 Task: Search one way flight ticket for 2 adults, 4 children and 1 infant on lap in business from King Salmon: King Salmon Airport to Rockford: Chicago Rockford International Airport(was Northwest Chicagoland Regional Airport At Rockford) on 5-1-2023. Choice of flights is Frontier. Price is upto 20000. Outbound departure time preference is 15:15. Return departure time preference is 11:00.
Action: Mouse moved to (231, 207)
Screenshot: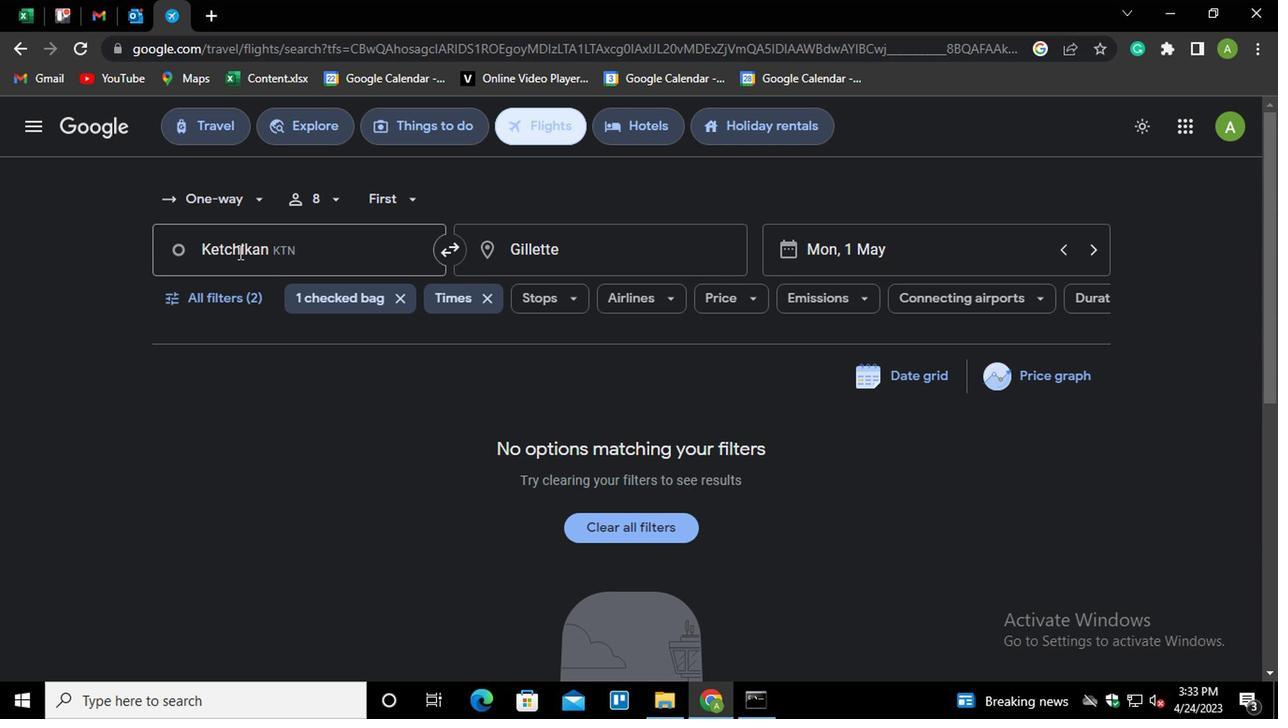 
Action: Mouse pressed left at (231, 207)
Screenshot: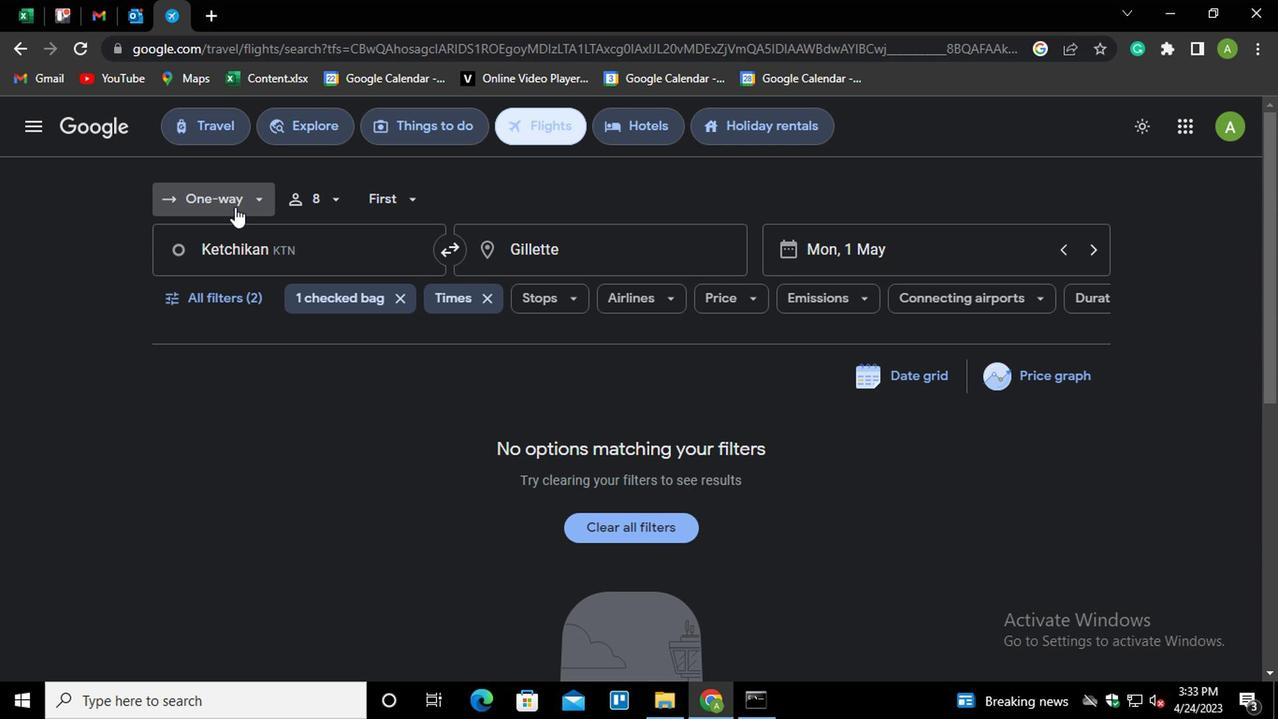 
Action: Mouse moved to (242, 273)
Screenshot: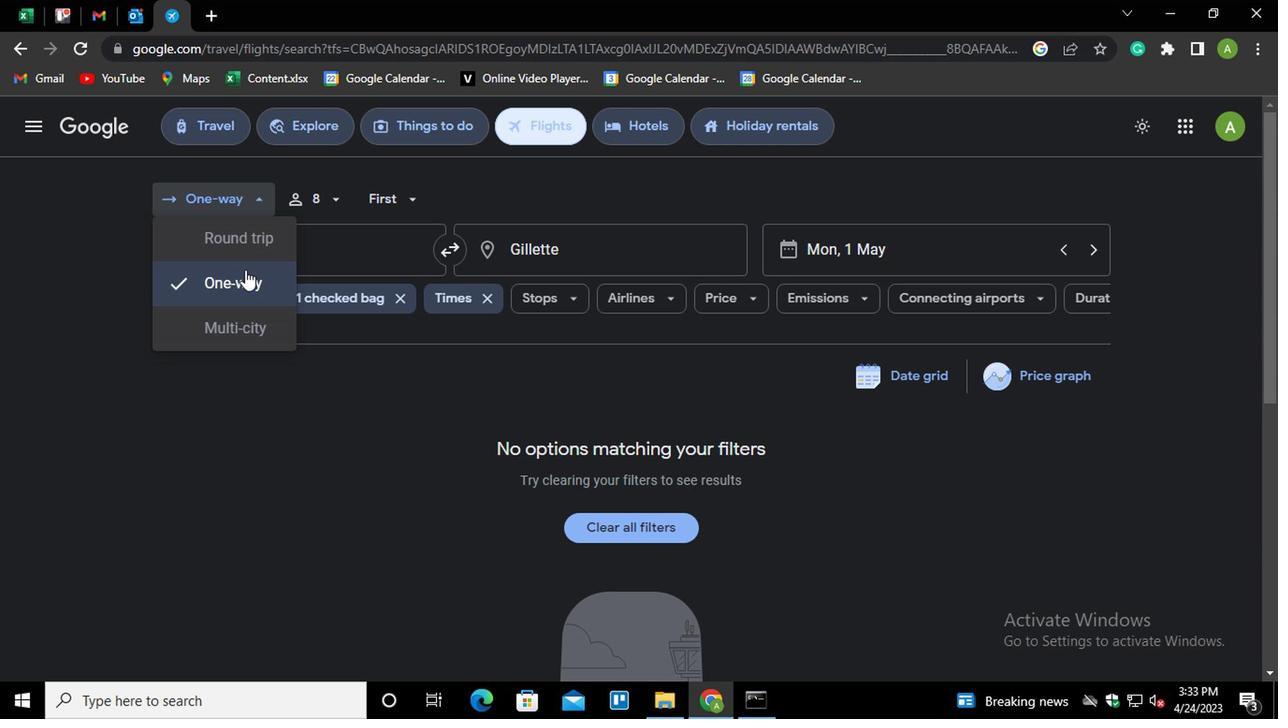 
Action: Mouse pressed left at (242, 273)
Screenshot: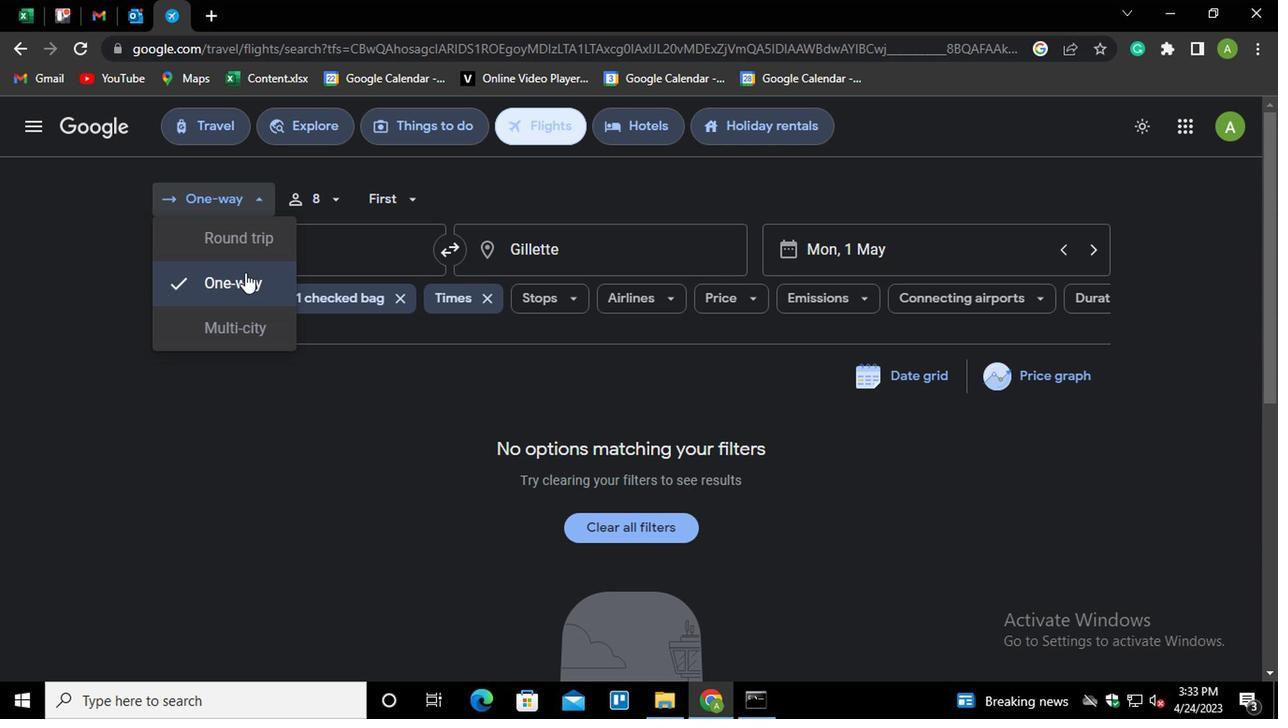 
Action: Mouse moved to (293, 205)
Screenshot: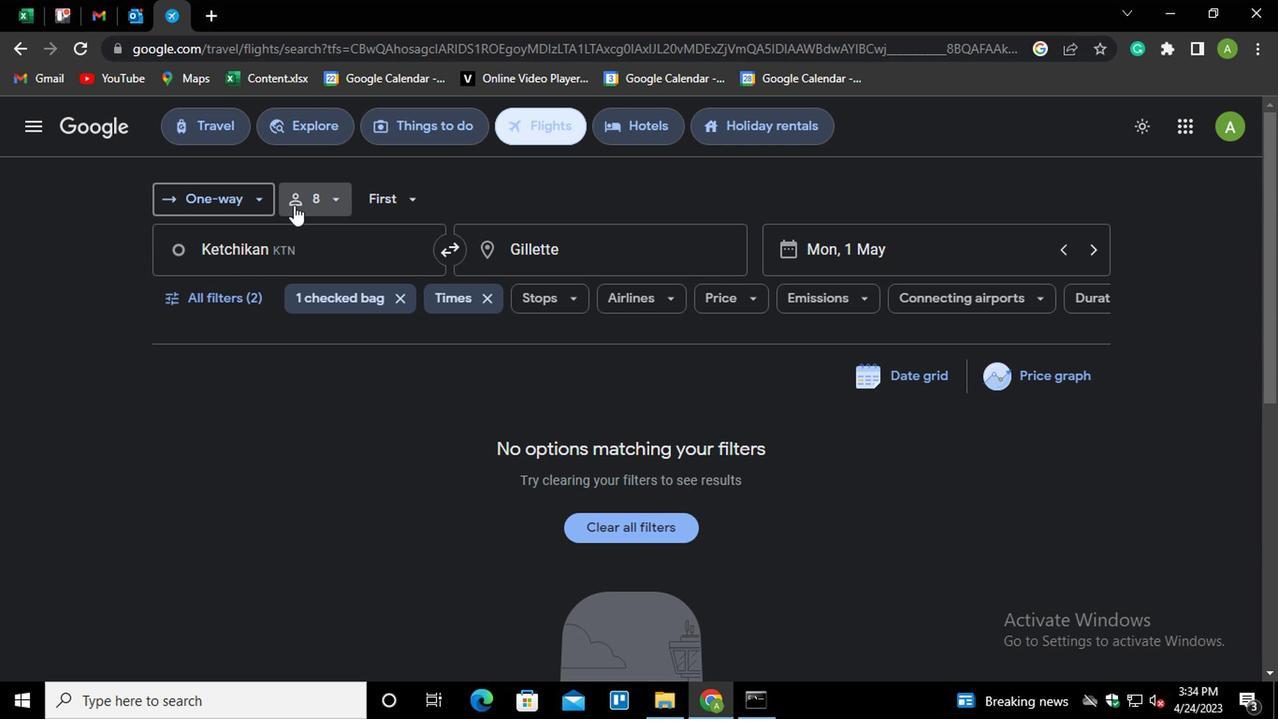 
Action: Mouse pressed left at (293, 205)
Screenshot: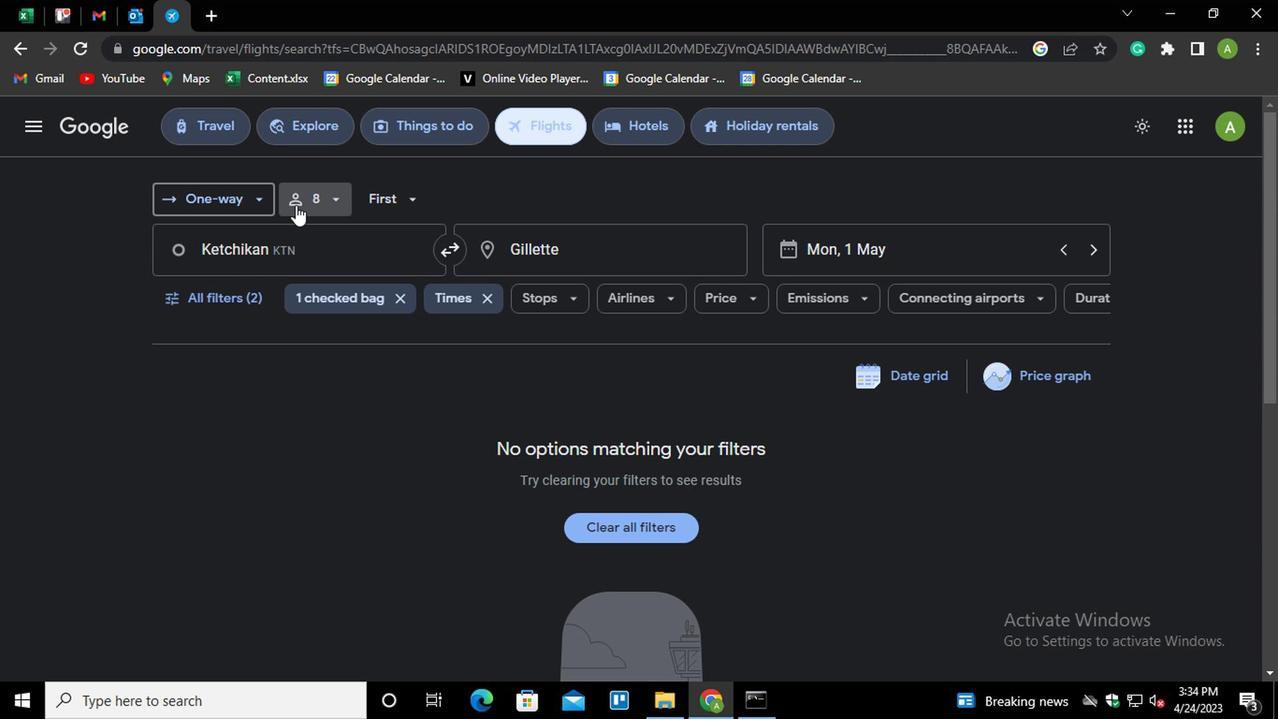 
Action: Mouse moved to (463, 247)
Screenshot: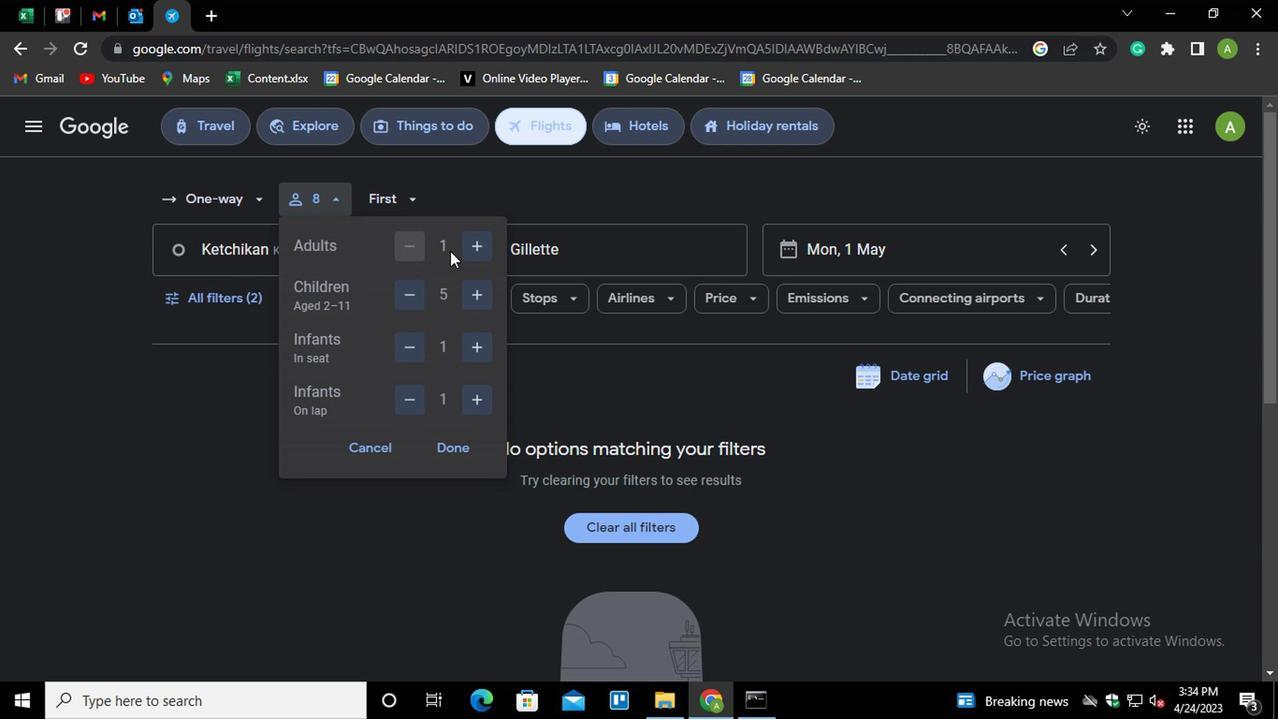 
Action: Mouse pressed left at (463, 247)
Screenshot: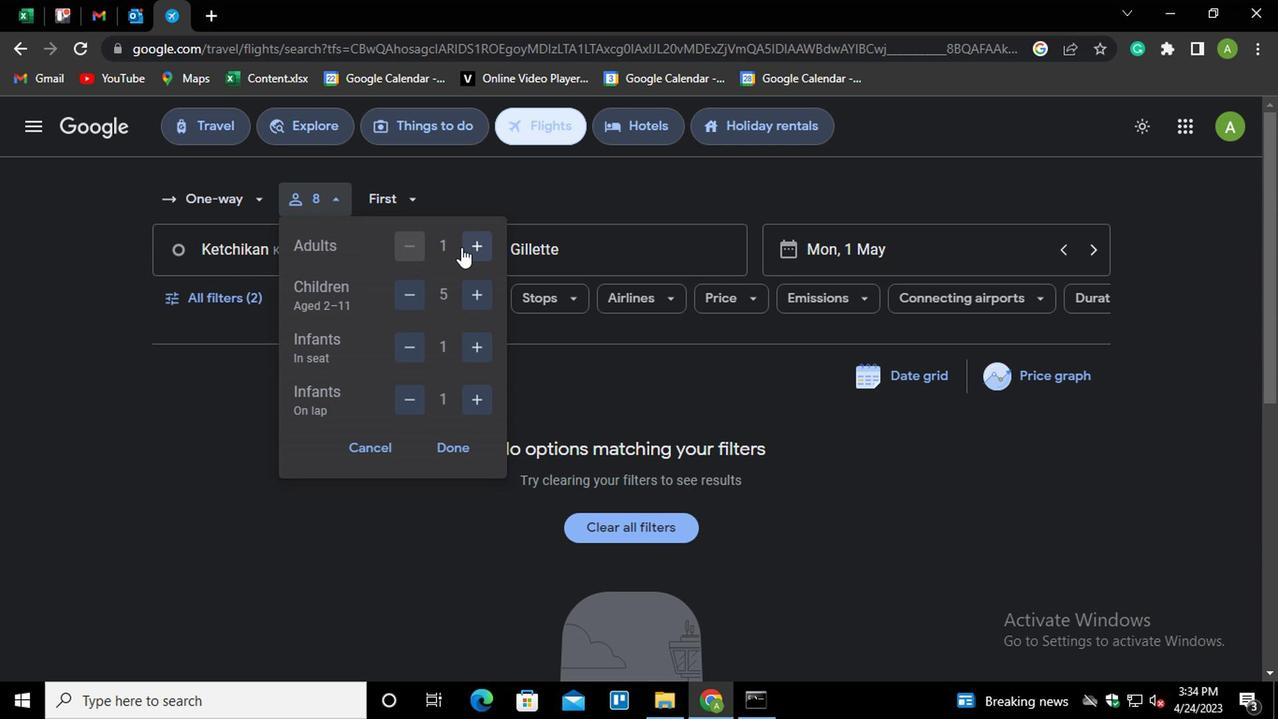 
Action: Mouse moved to (412, 297)
Screenshot: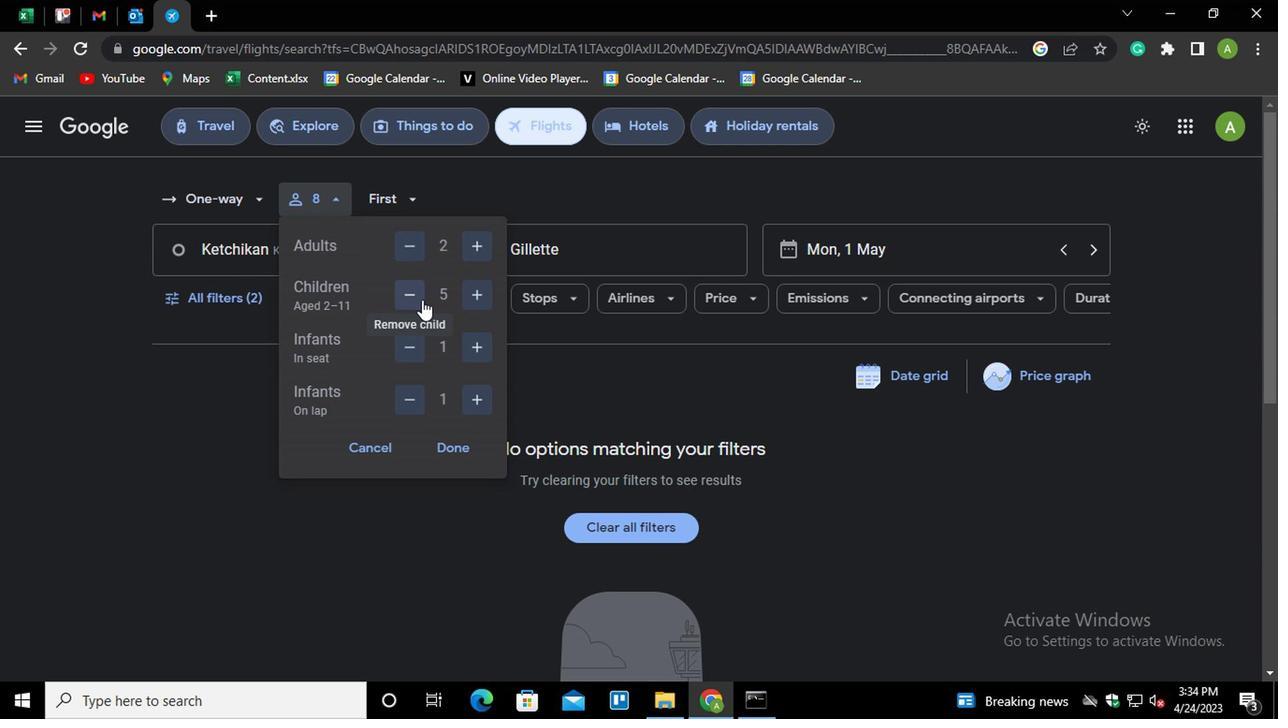 
Action: Mouse pressed left at (412, 297)
Screenshot: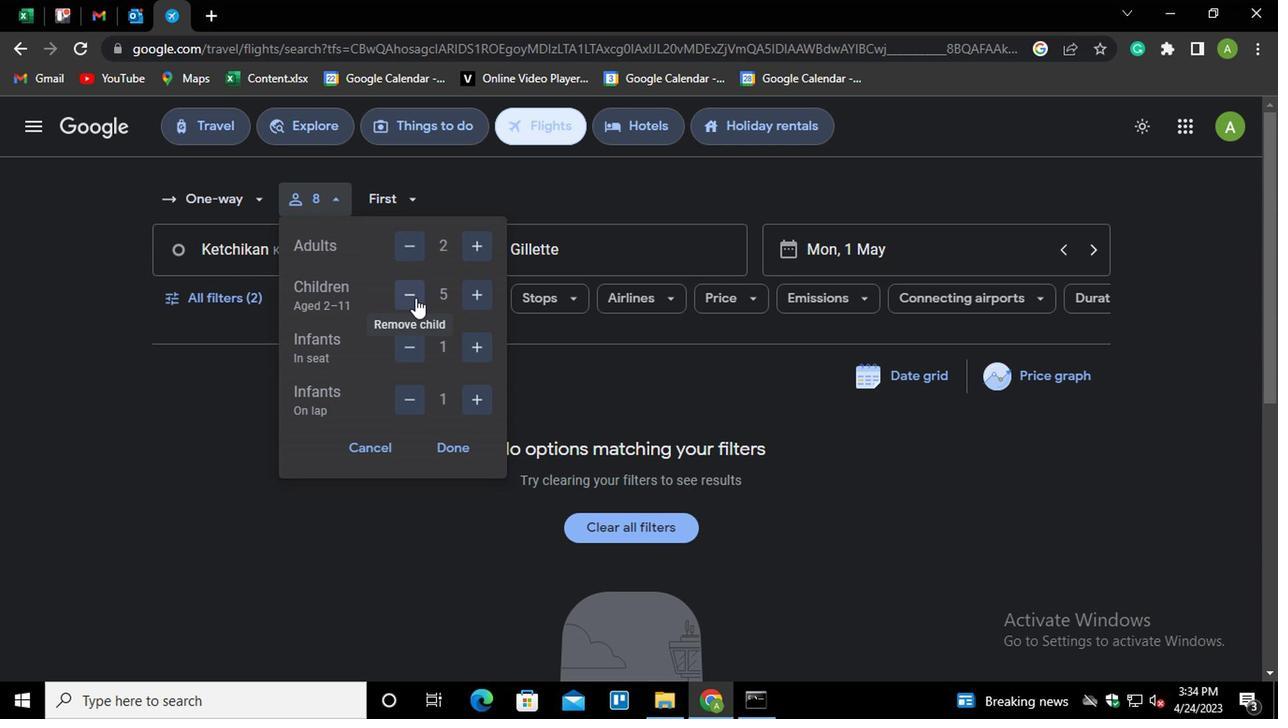 
Action: Mouse moved to (414, 352)
Screenshot: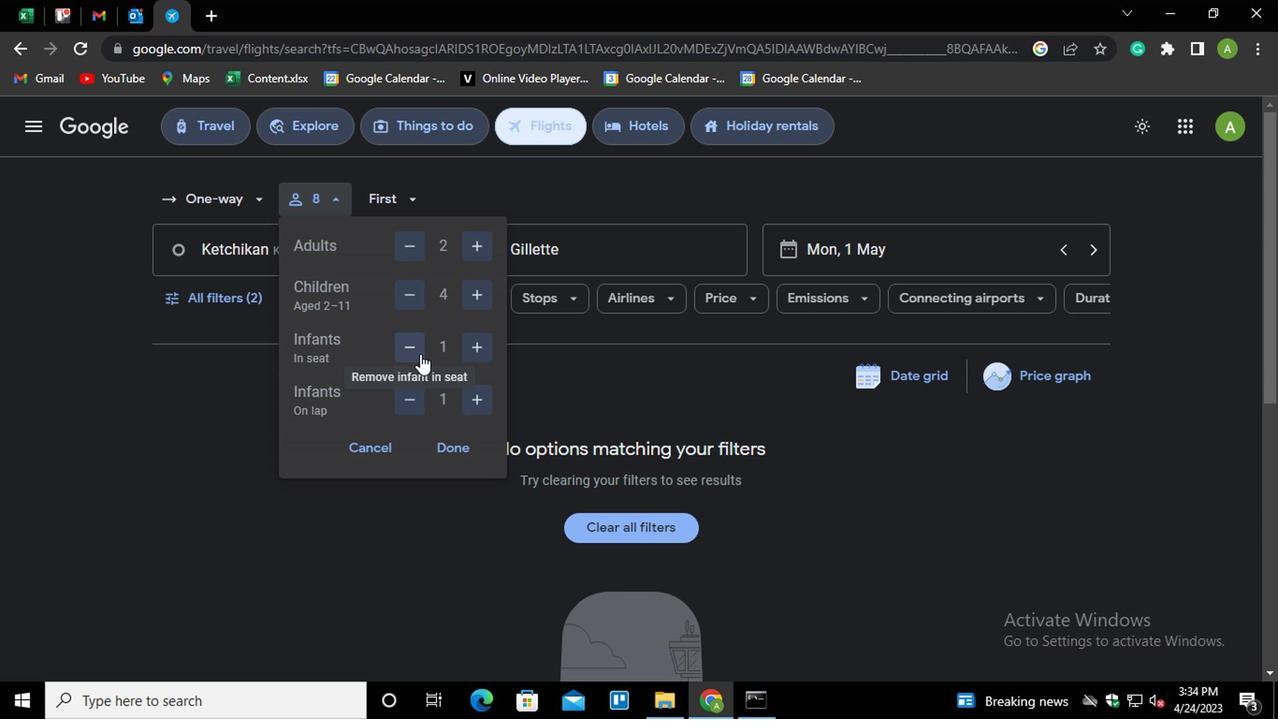 
Action: Mouse pressed left at (414, 352)
Screenshot: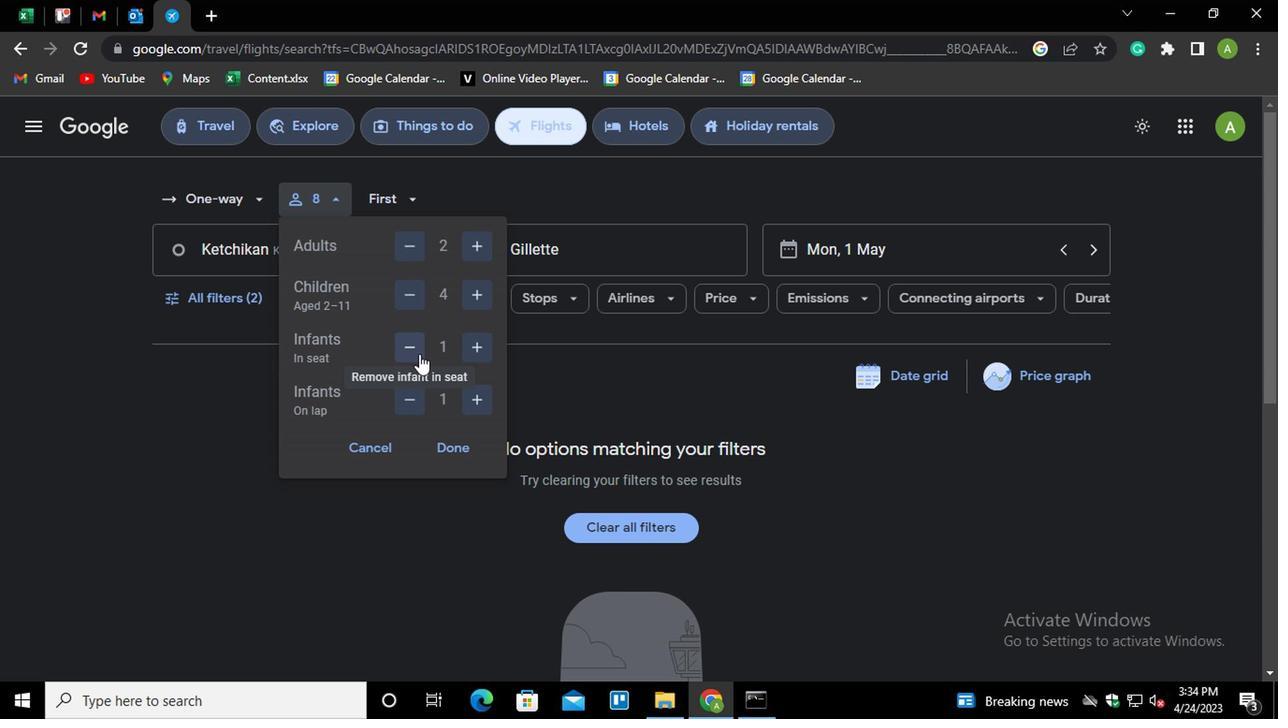 
Action: Mouse moved to (464, 402)
Screenshot: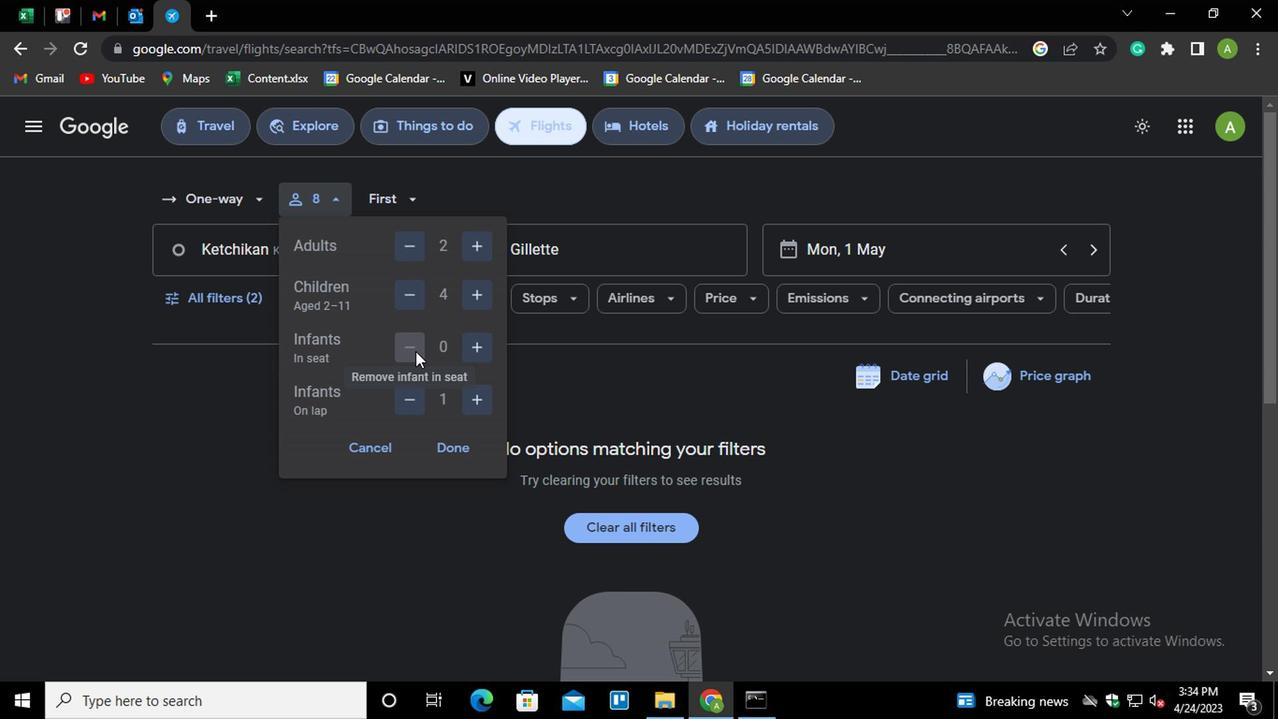 
Action: Mouse pressed left at (464, 402)
Screenshot: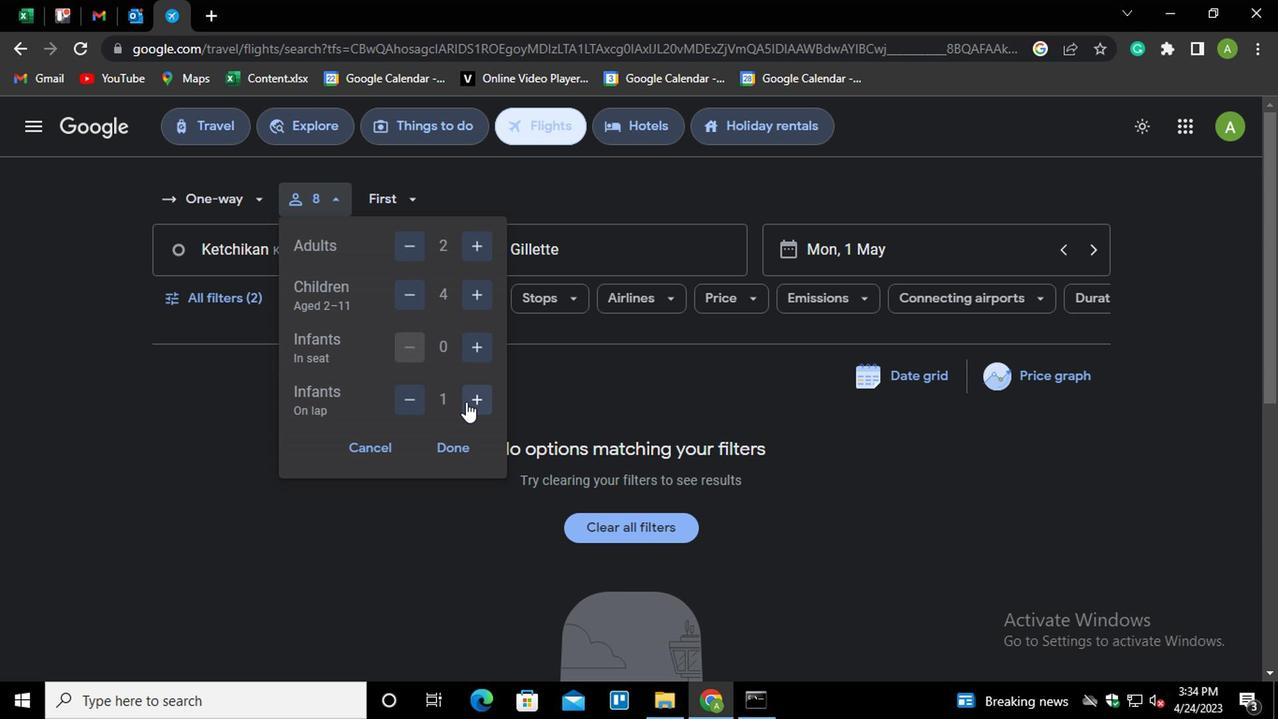
Action: Mouse moved to (419, 396)
Screenshot: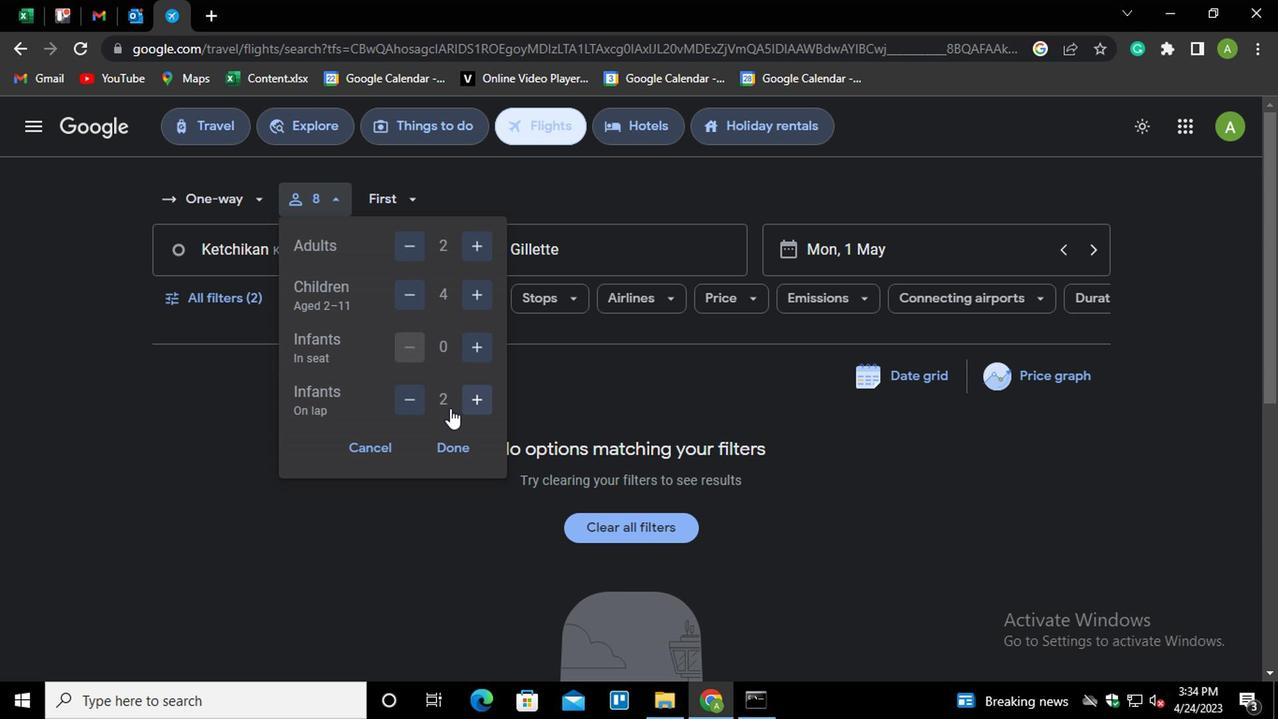 
Action: Mouse pressed left at (419, 396)
Screenshot: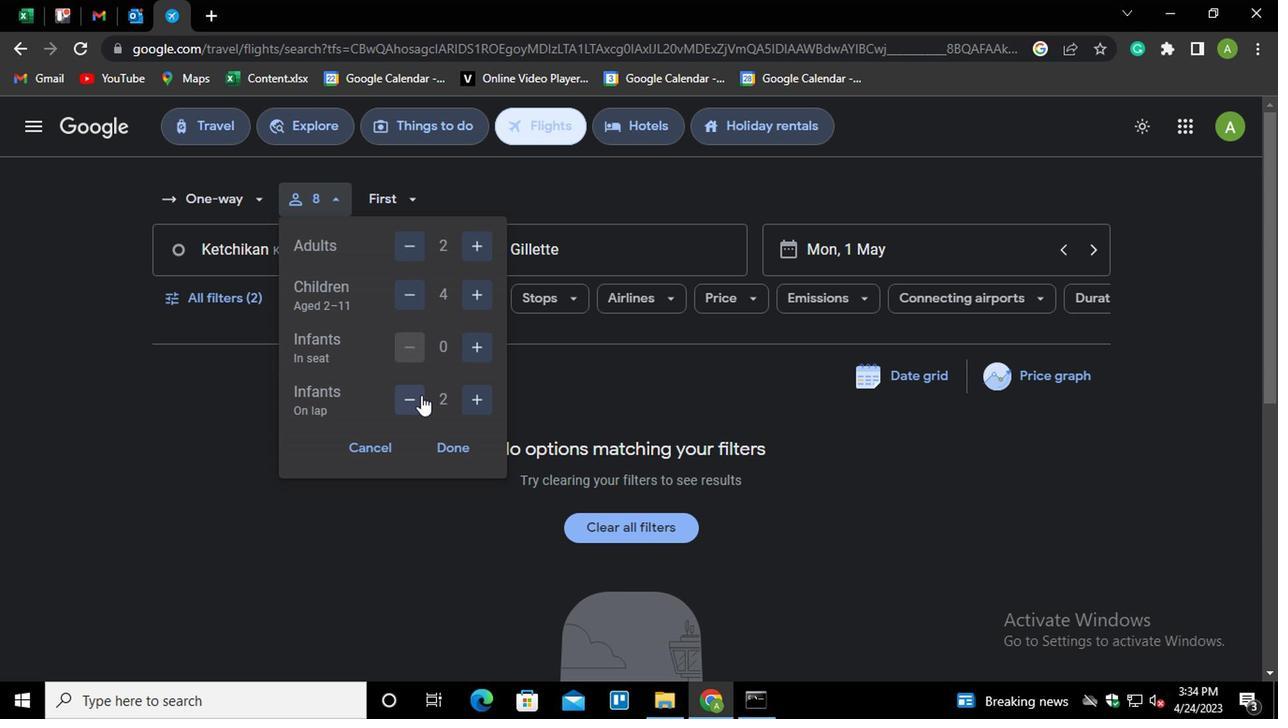 
Action: Mouse moved to (447, 446)
Screenshot: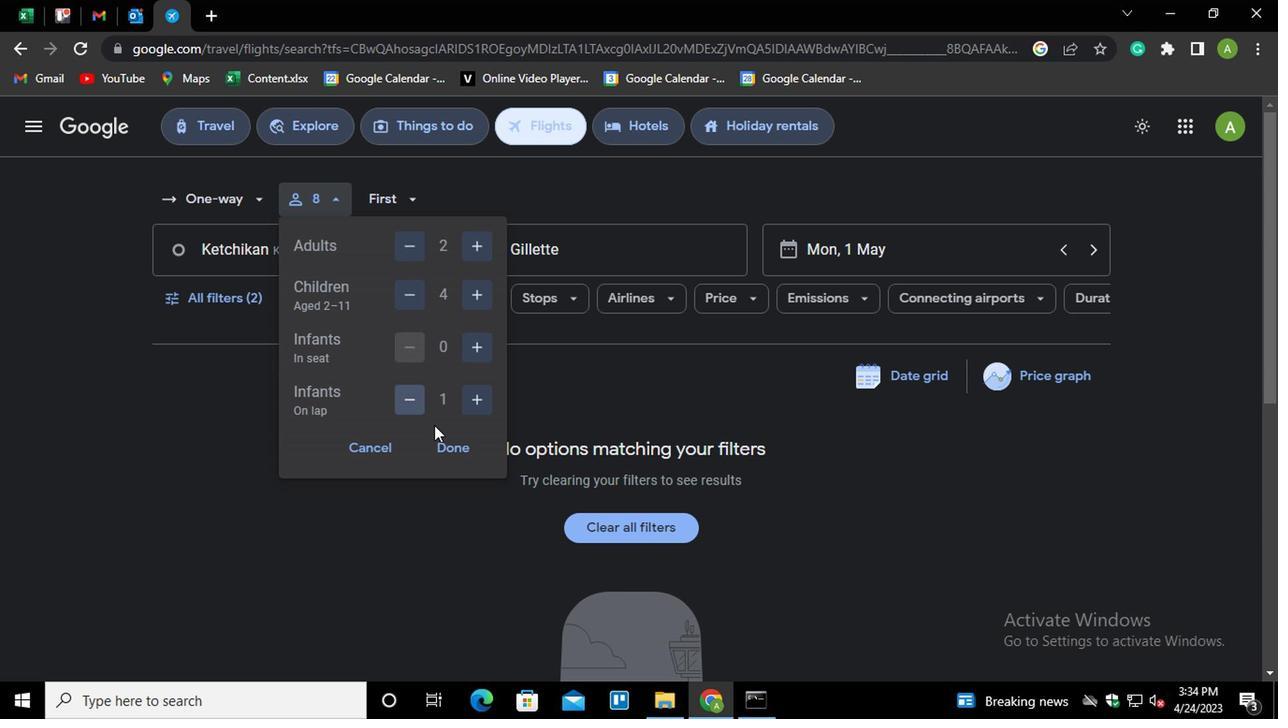
Action: Mouse pressed left at (447, 446)
Screenshot: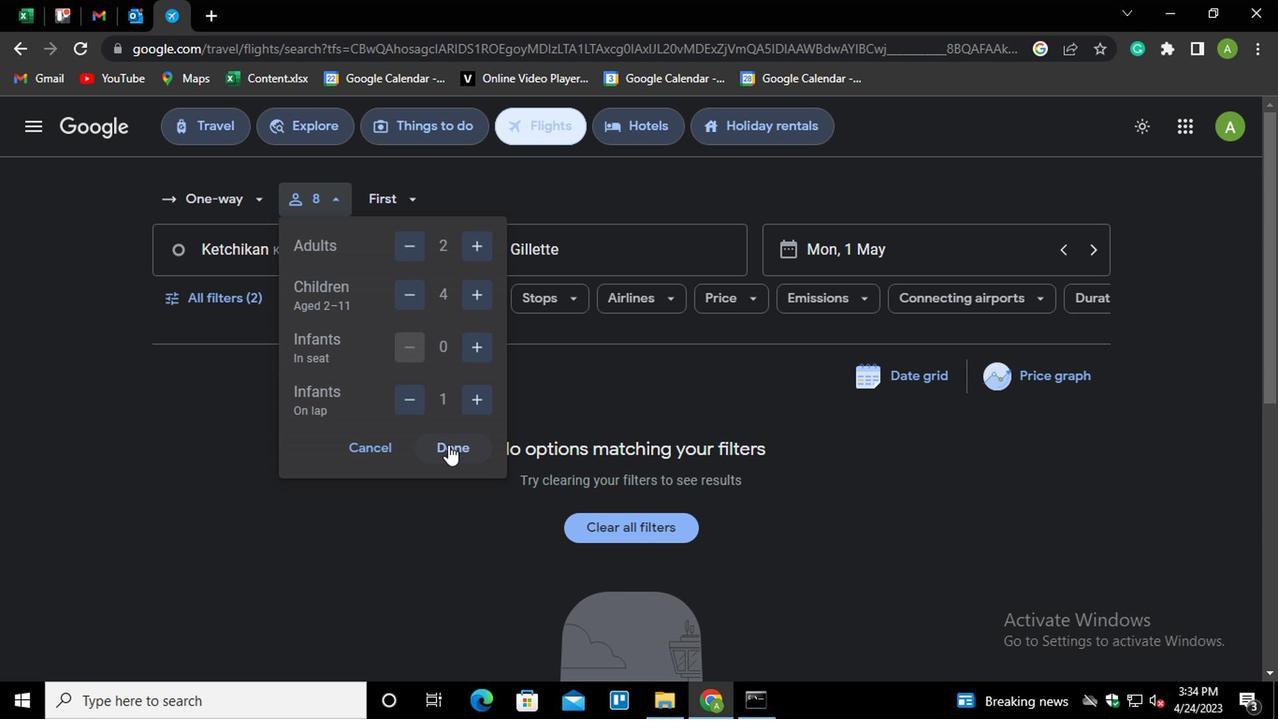 
Action: Mouse moved to (400, 200)
Screenshot: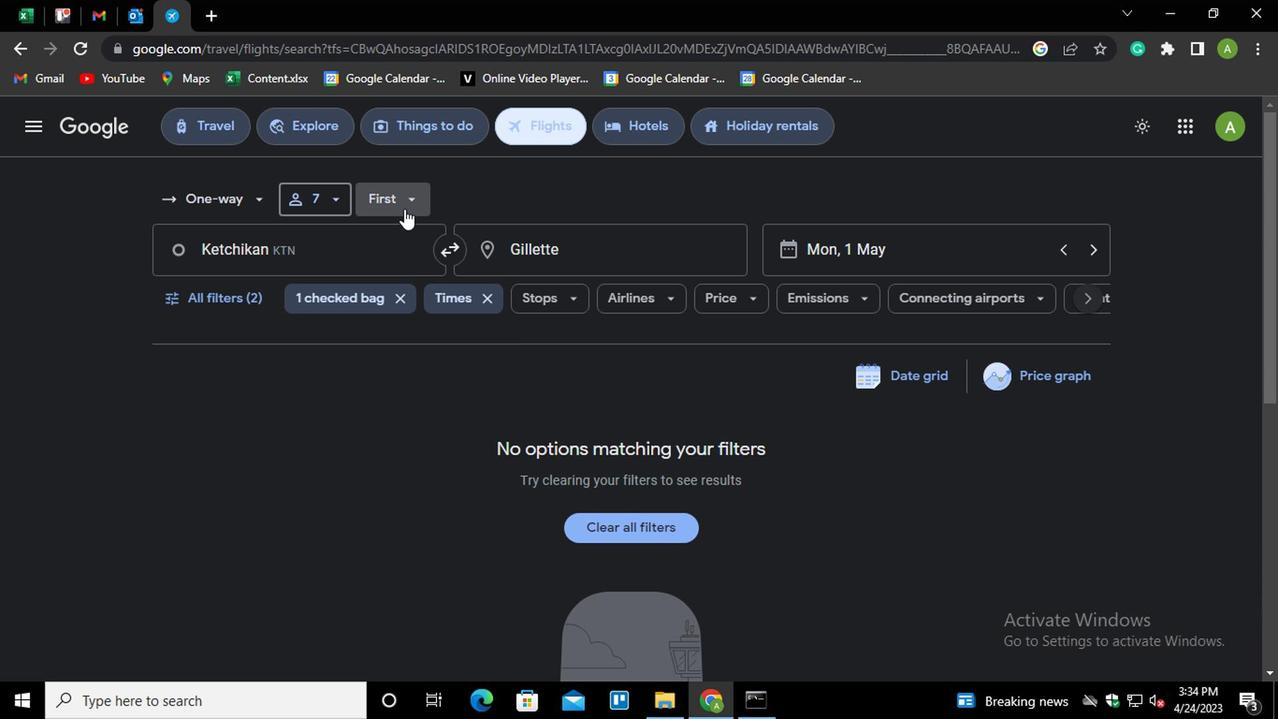 
Action: Mouse pressed left at (400, 200)
Screenshot: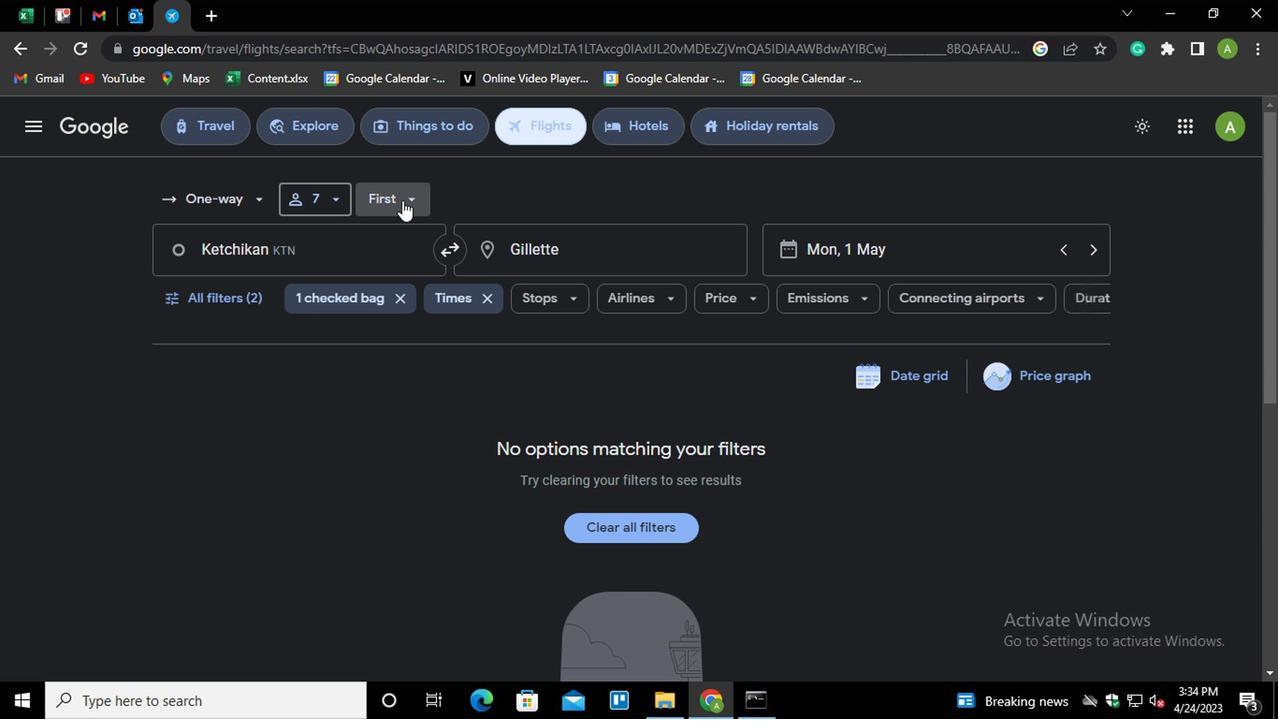 
Action: Mouse moved to (432, 329)
Screenshot: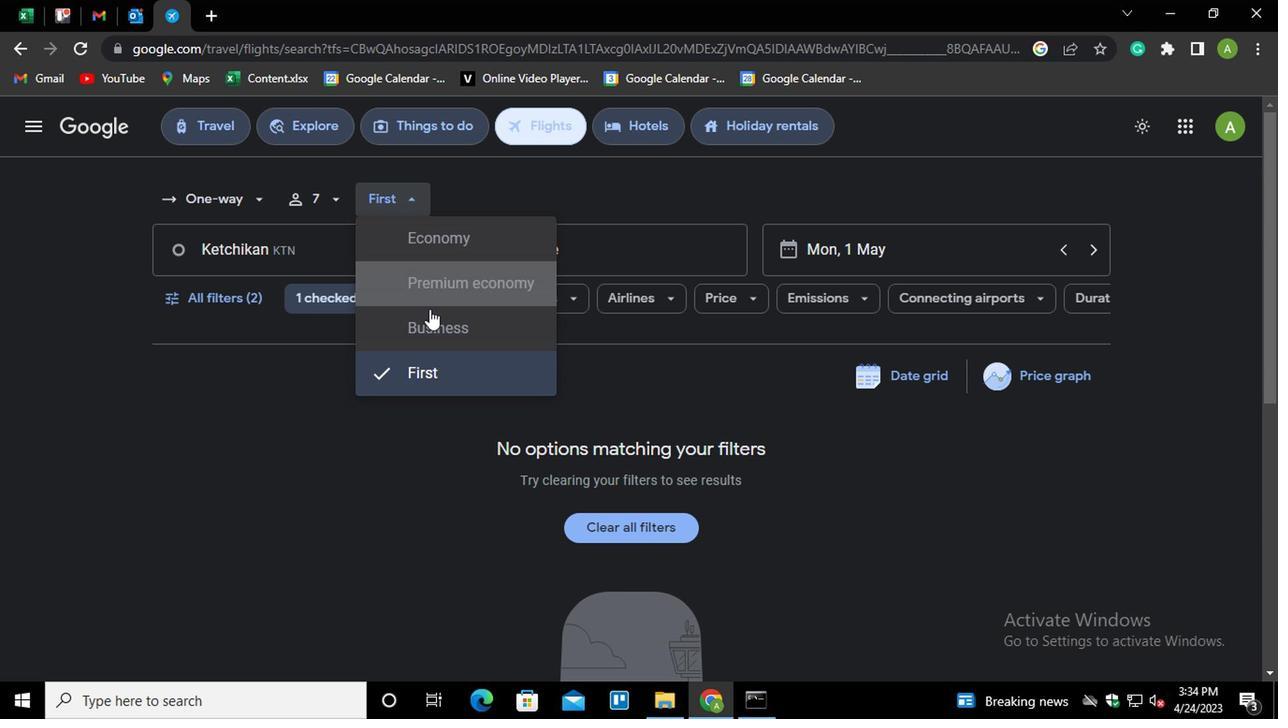 
Action: Mouse pressed left at (432, 329)
Screenshot: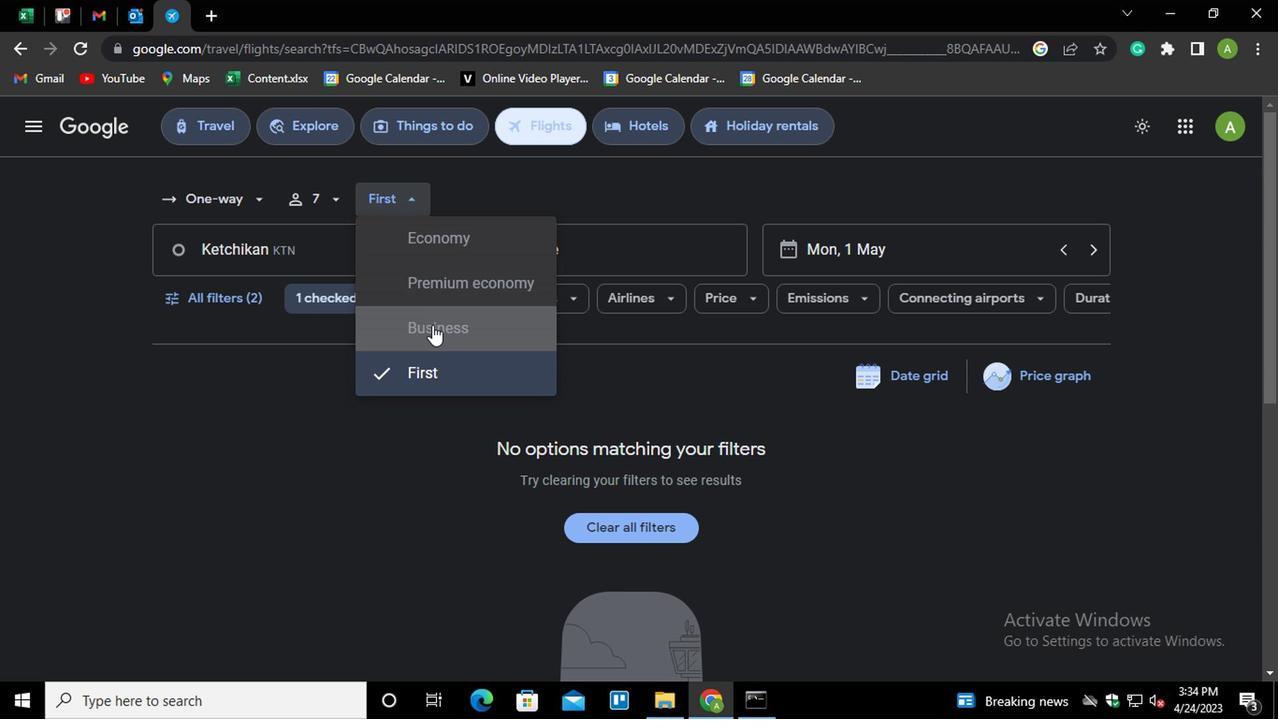 
Action: Mouse moved to (313, 265)
Screenshot: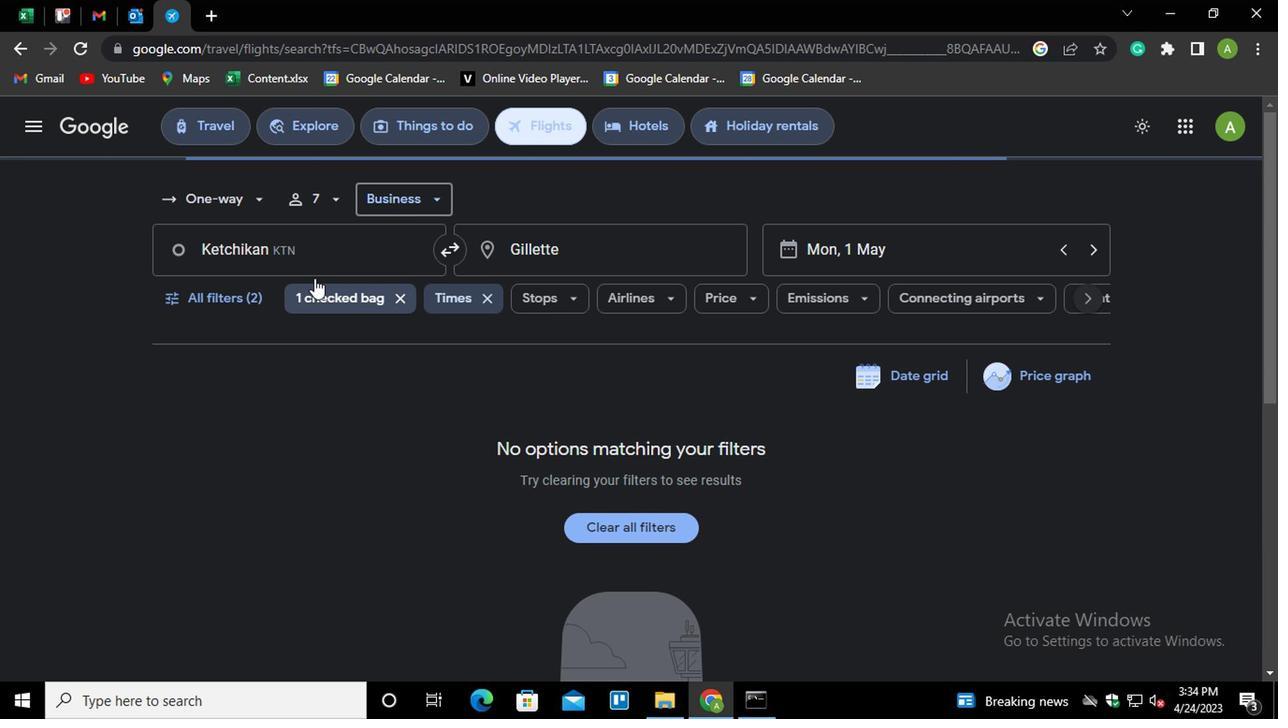 
Action: Mouse pressed left at (313, 265)
Screenshot: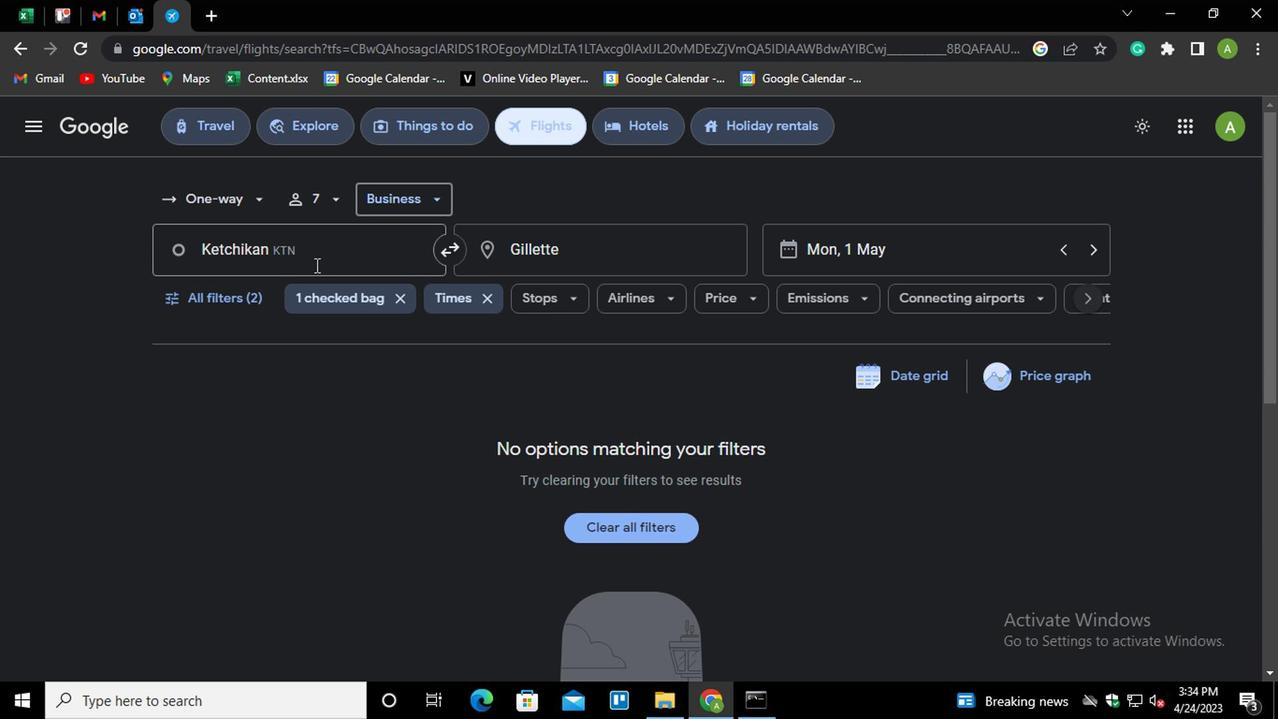 
Action: Key pressed <Key.shift><Key.shift><Key.shift><Key.shift><Key.shift><Key.shift><Key.shift><Key.shift><Key.shift><Key.shift><Key.shift><Key.shift><Key.shift><Key.shift><Key.shift>KING<Key.space><Key.shift>SA<Key.down><Key.enter>
Screenshot: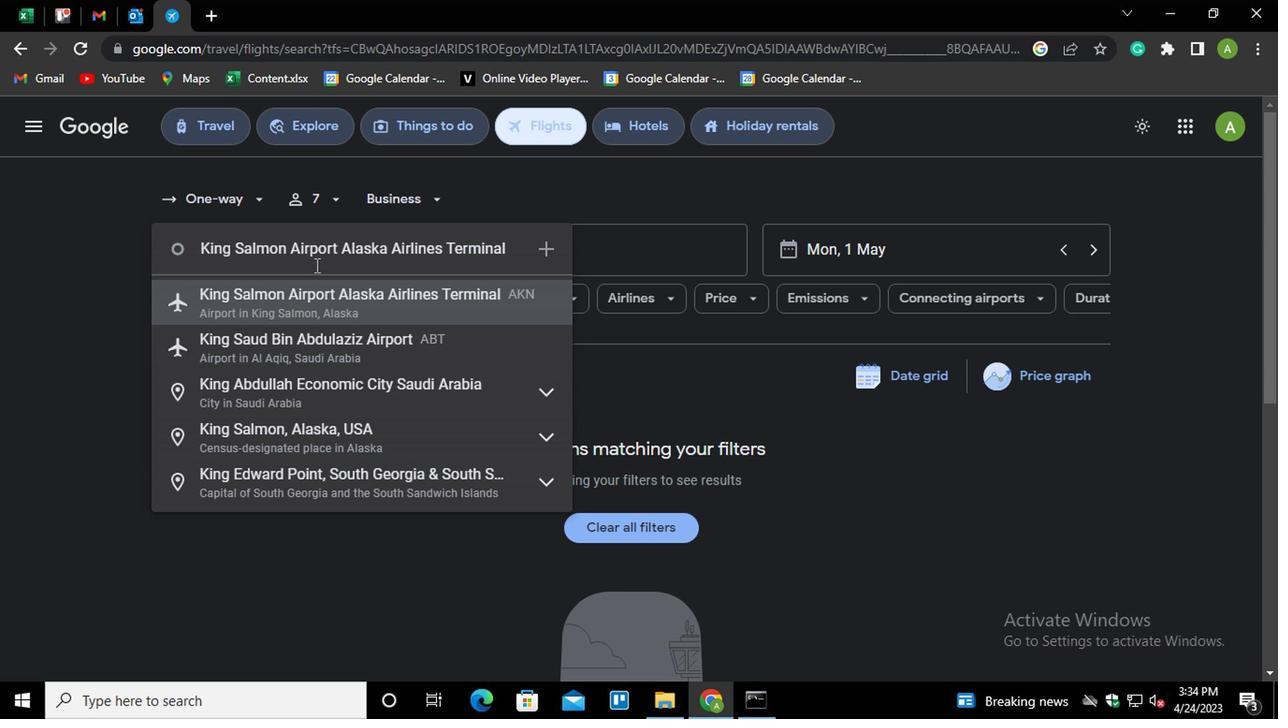 
Action: Mouse moved to (592, 259)
Screenshot: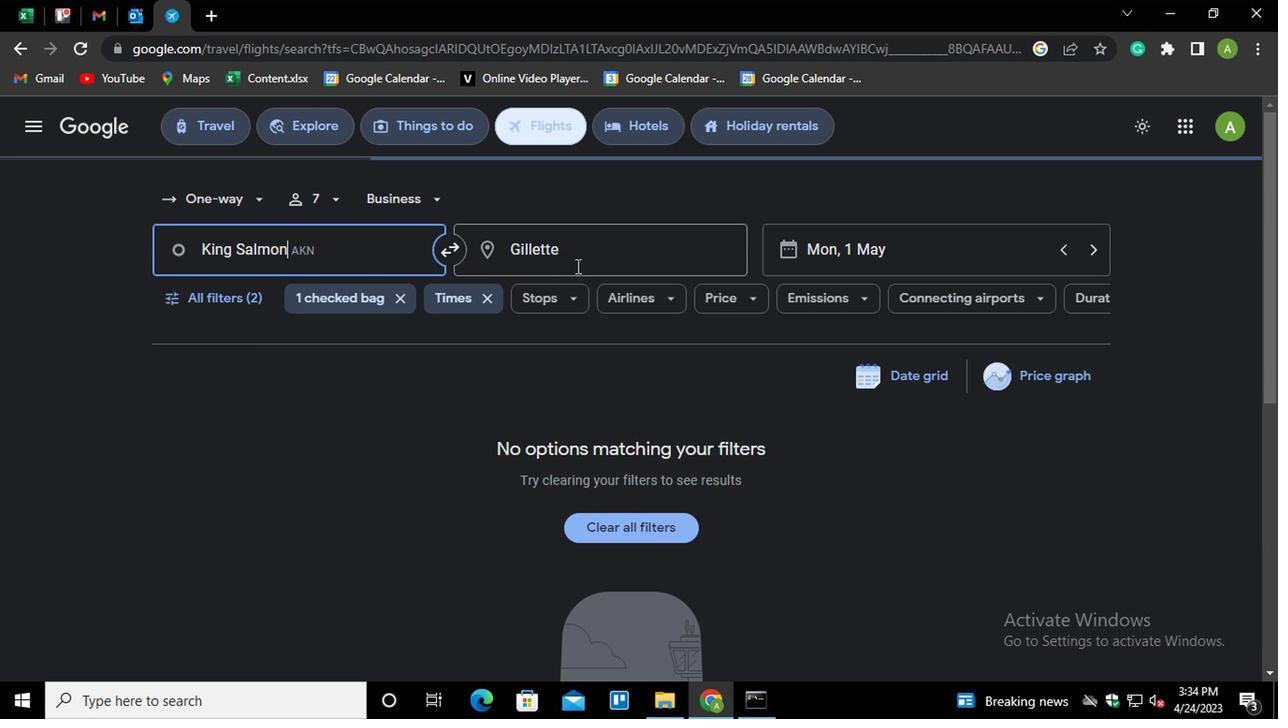 
Action: Mouse pressed left at (592, 259)
Screenshot: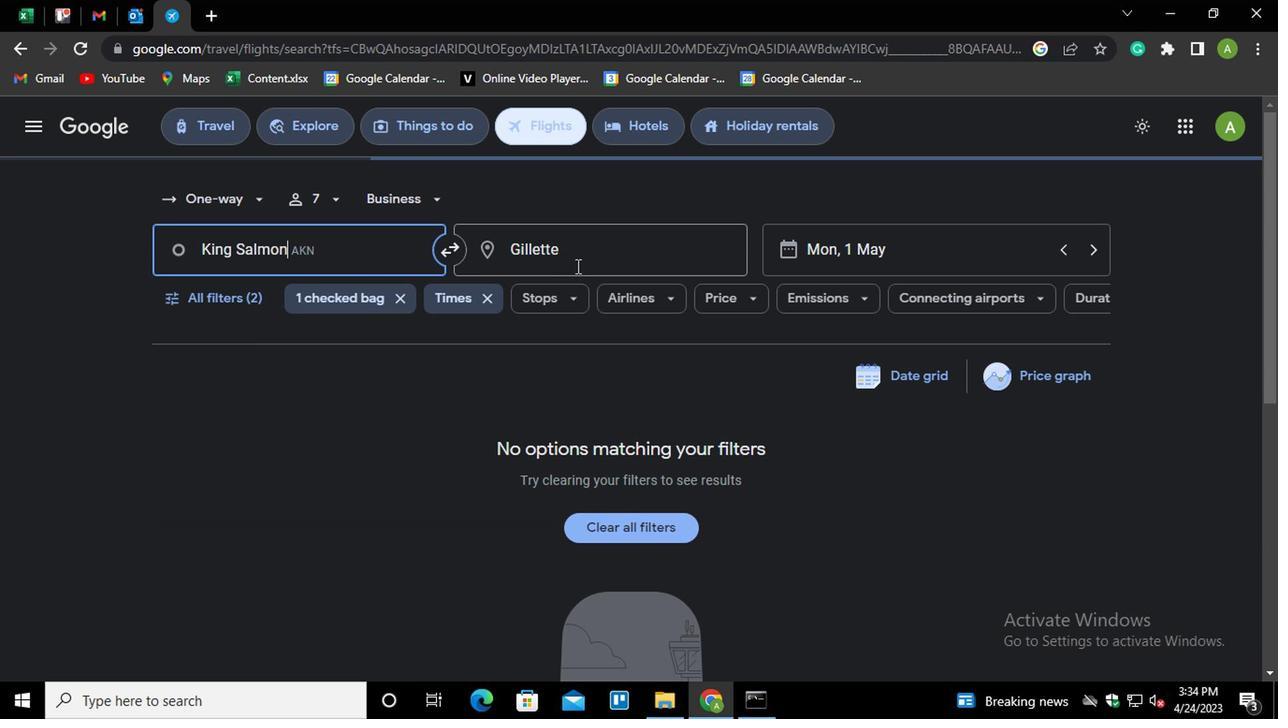 
Action: Key pressed CJ<Key.backspace>HICAGO<Key.down><Key.down><Key.down><Key.down><Key.down><Key.up><Key.enter>
Screenshot: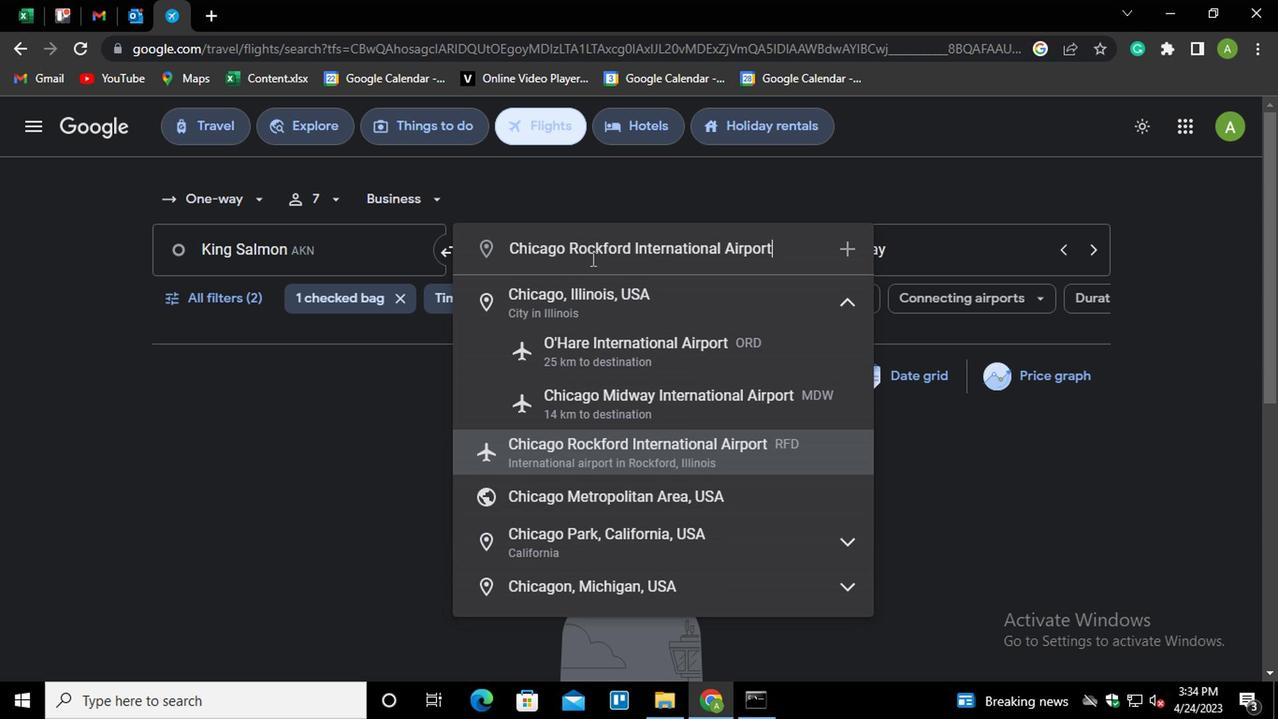 
Action: Mouse moved to (234, 305)
Screenshot: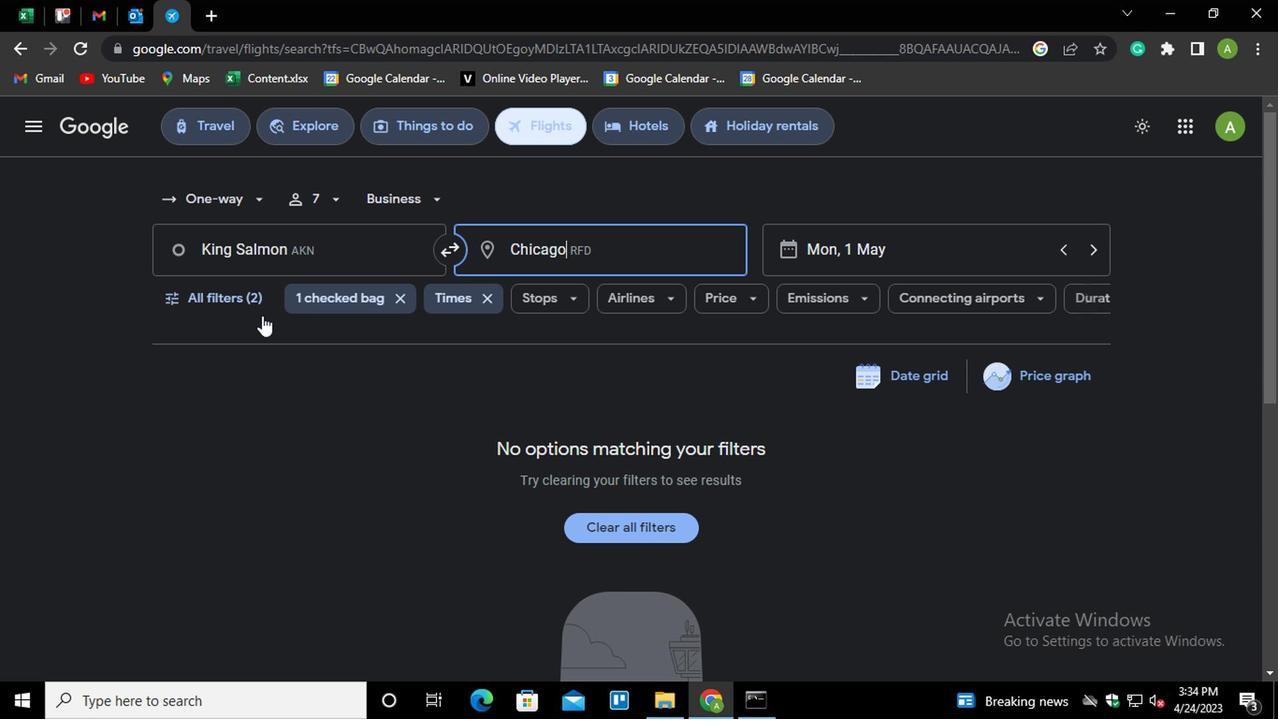 
Action: Mouse pressed left at (234, 305)
Screenshot: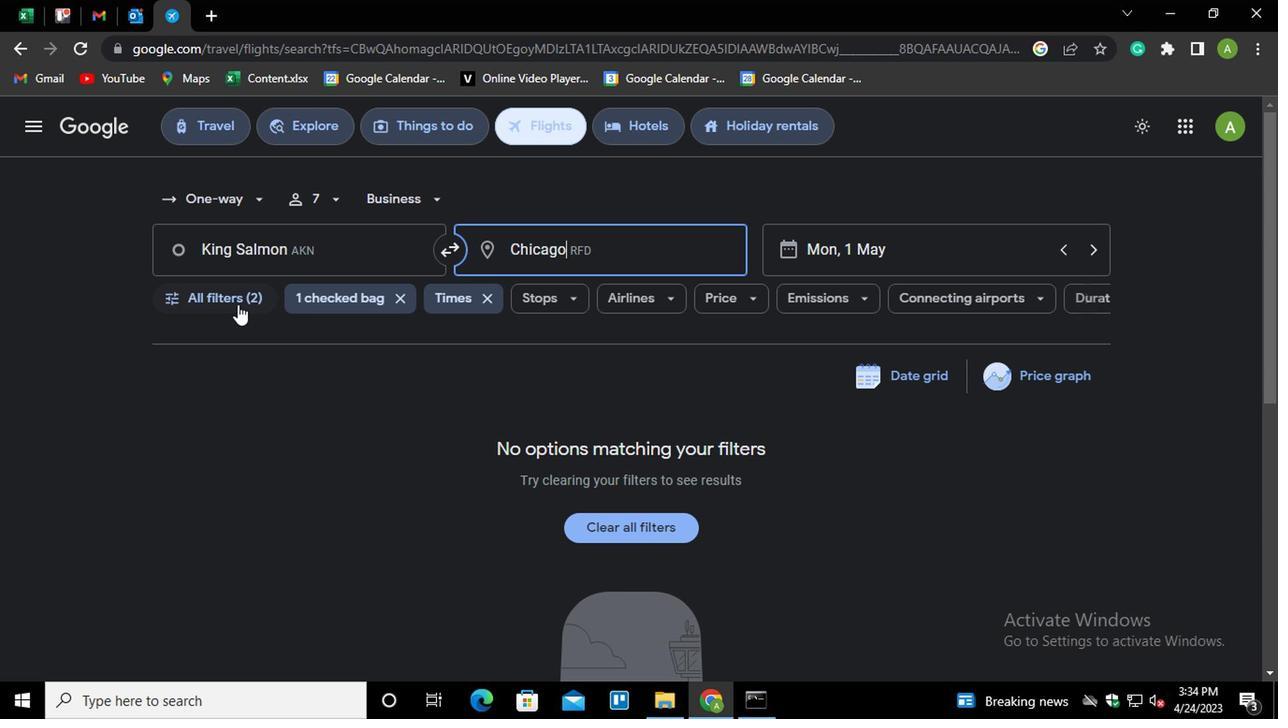 
Action: Mouse moved to (414, 658)
Screenshot: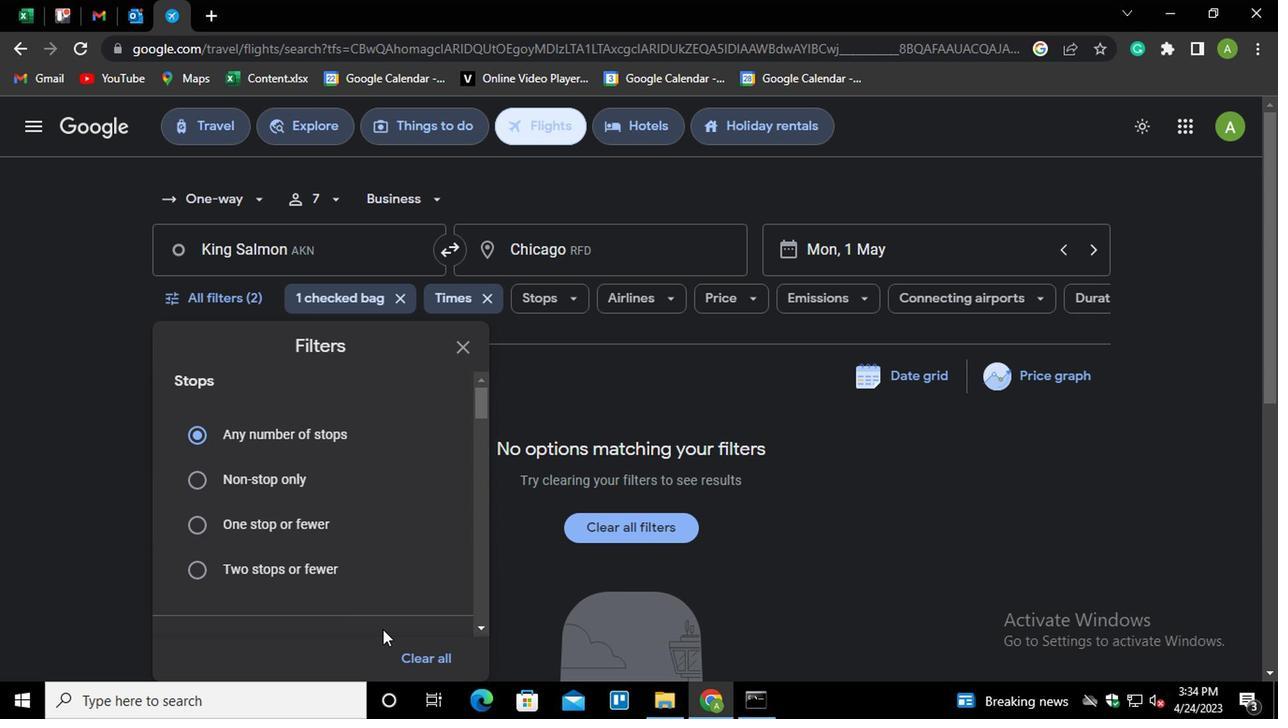 
Action: Mouse pressed left at (414, 658)
Screenshot: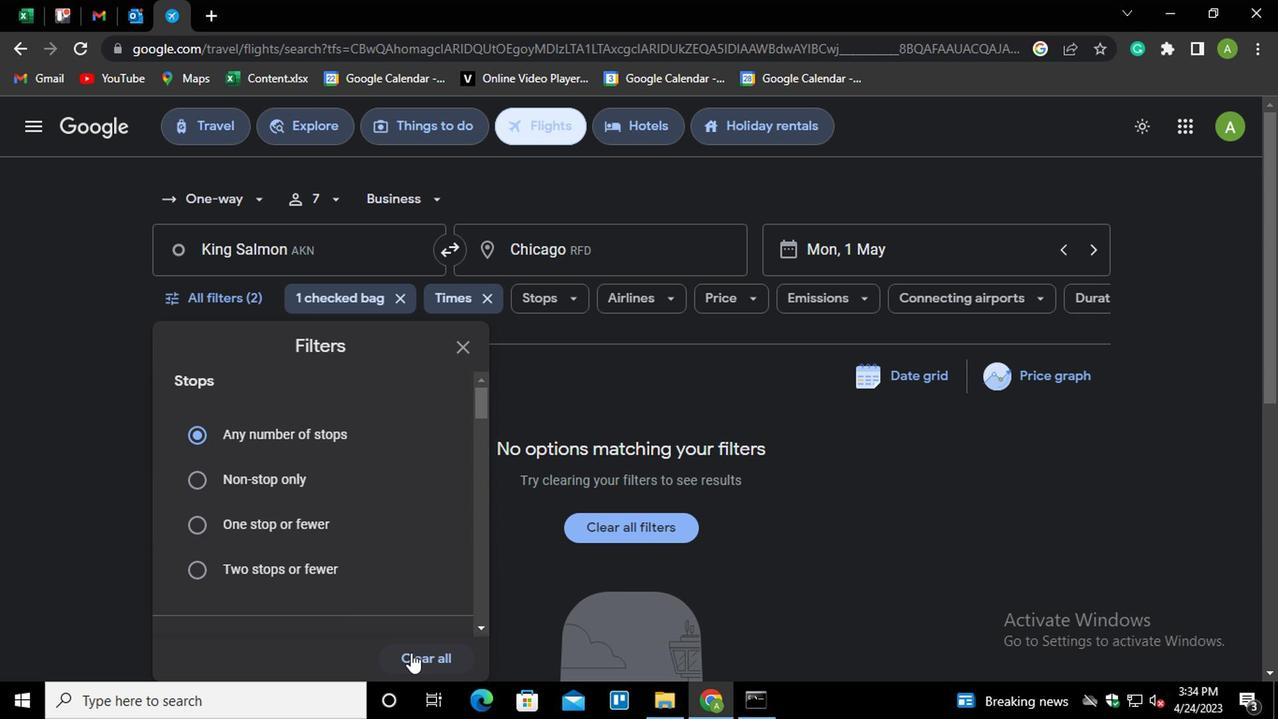 
Action: Mouse moved to (360, 460)
Screenshot: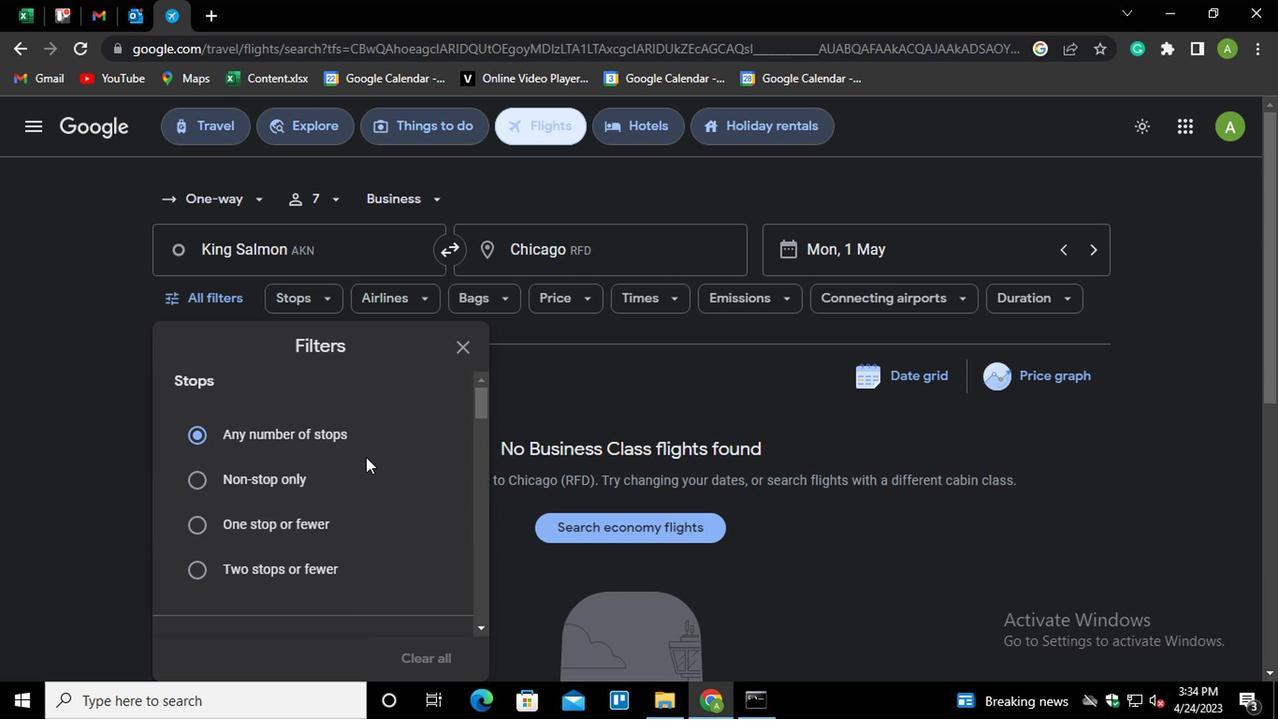 
Action: Mouse scrolled (360, 459) with delta (0, -1)
Screenshot: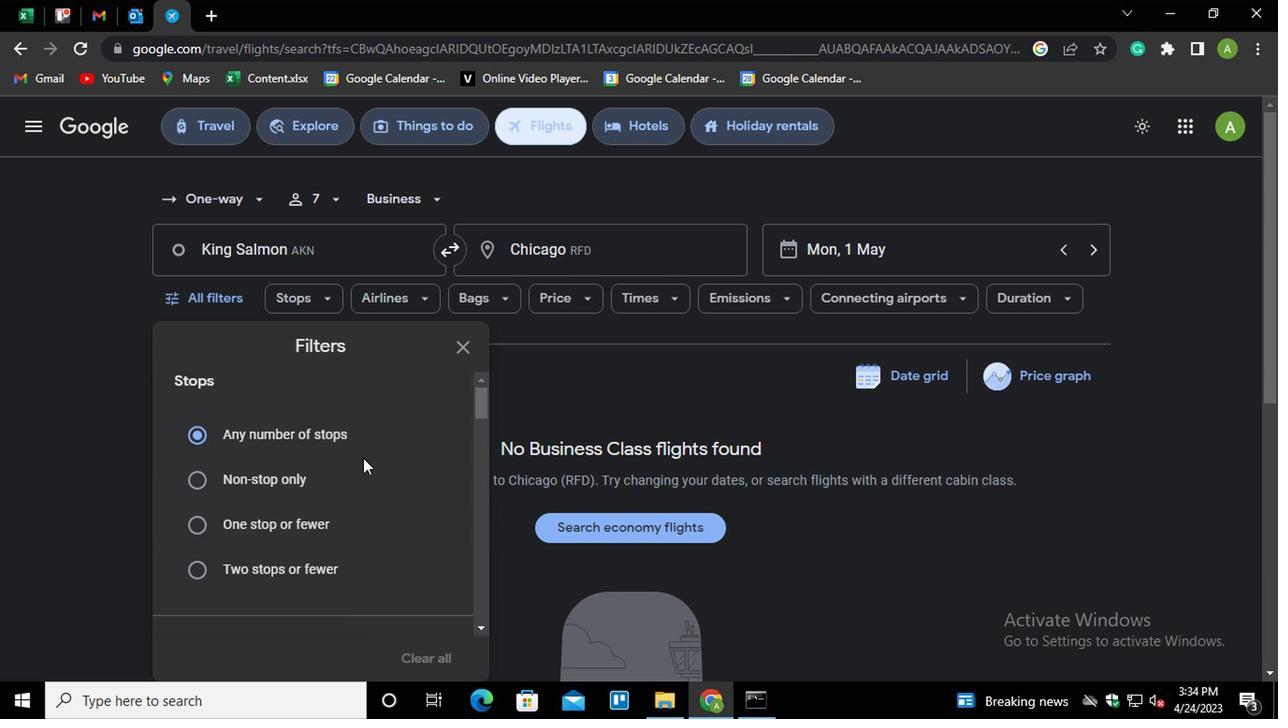 
Action: Mouse scrolled (360, 459) with delta (0, -1)
Screenshot: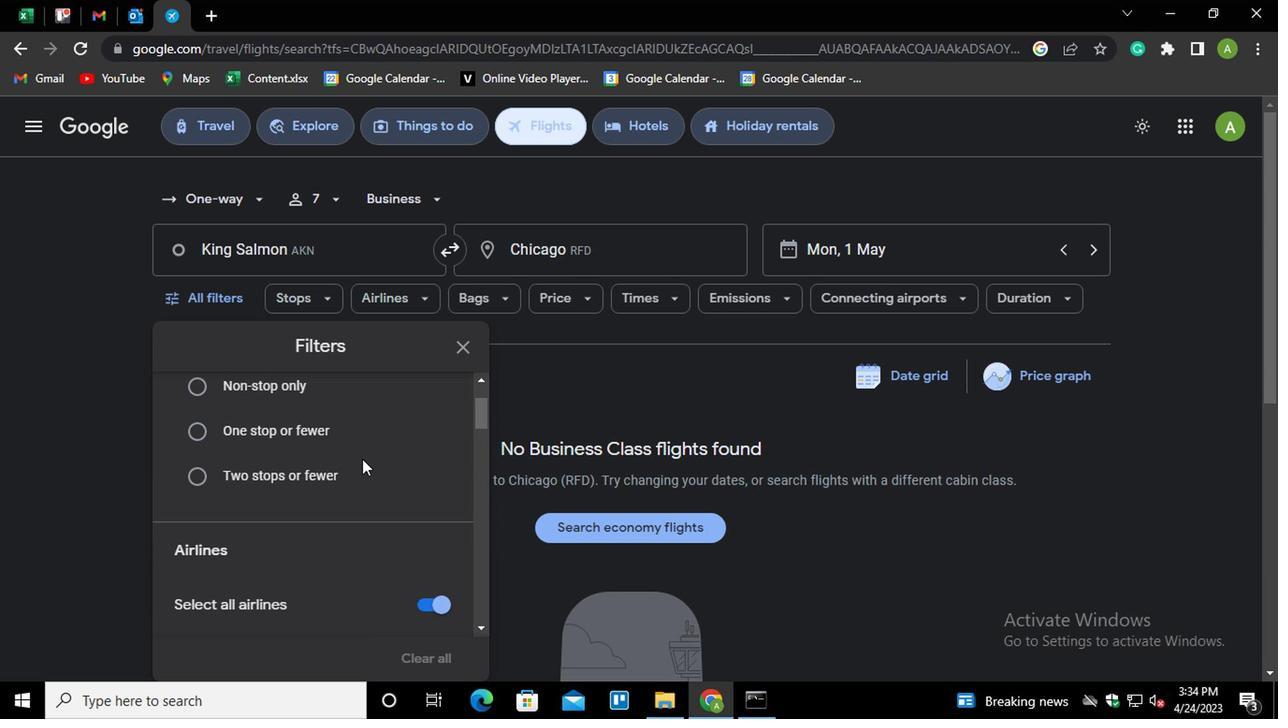 
Action: Mouse moved to (432, 517)
Screenshot: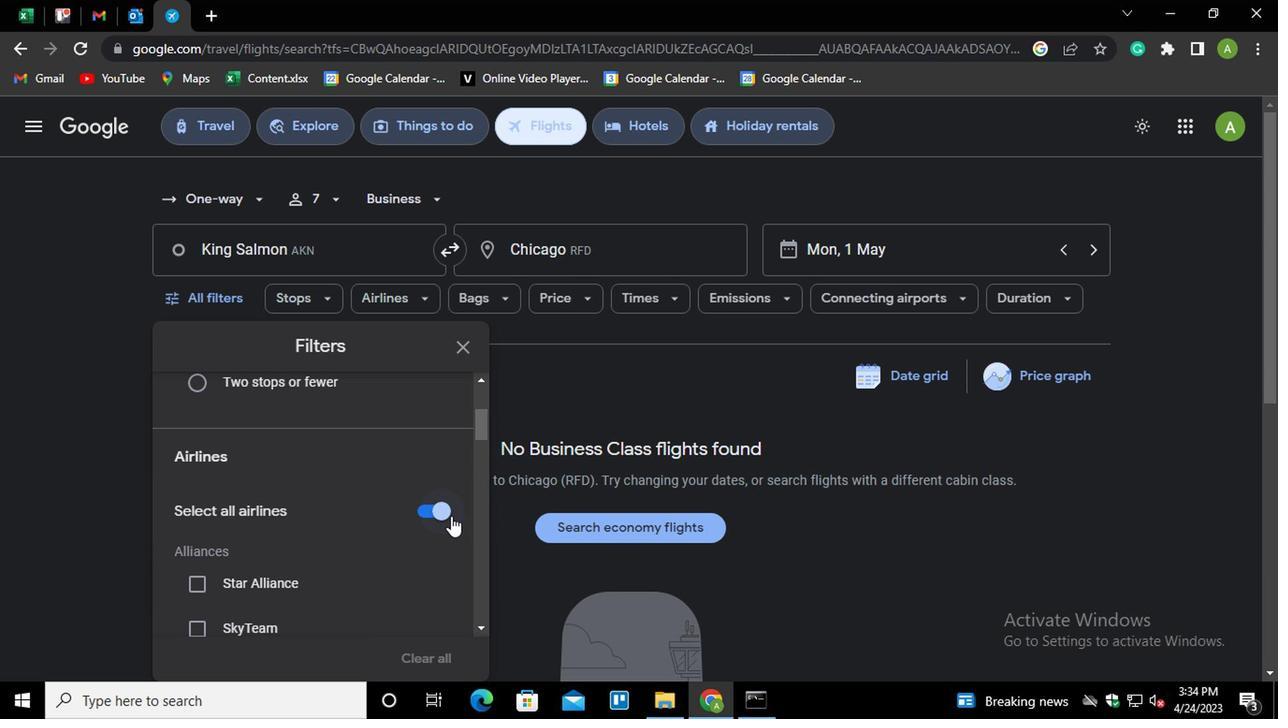 
Action: Mouse pressed left at (432, 517)
Screenshot: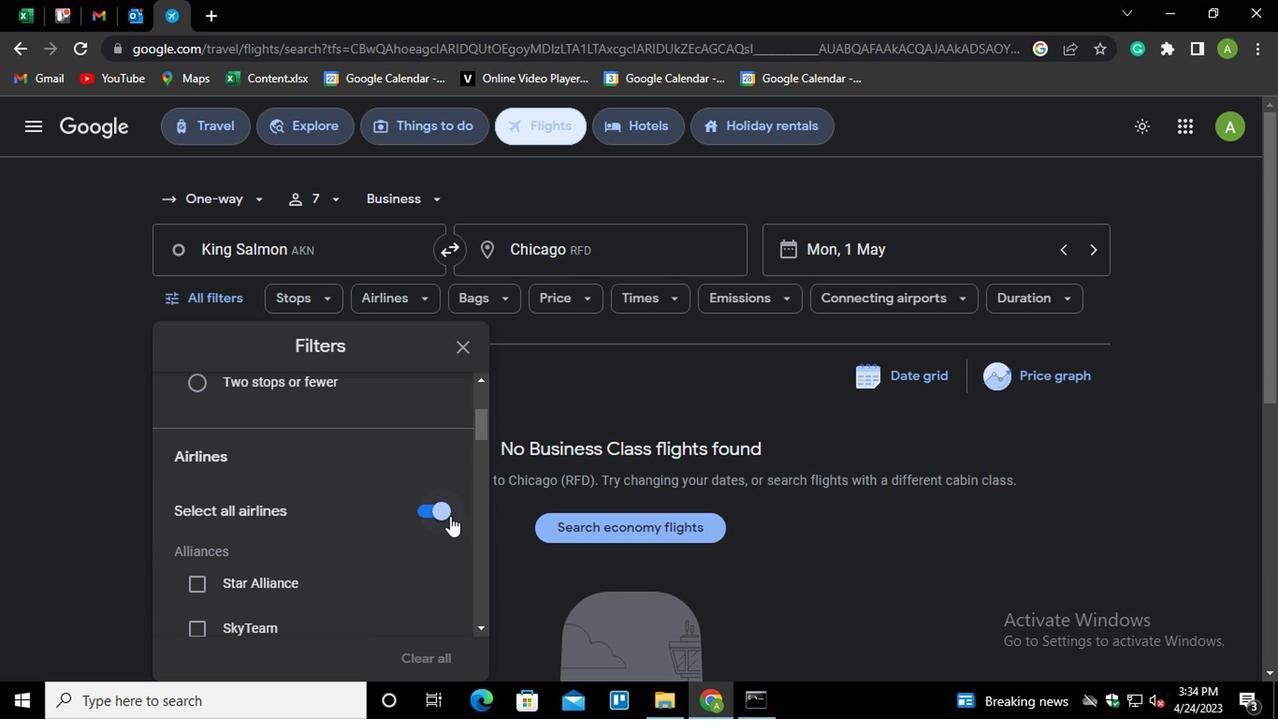 
Action: Mouse moved to (400, 517)
Screenshot: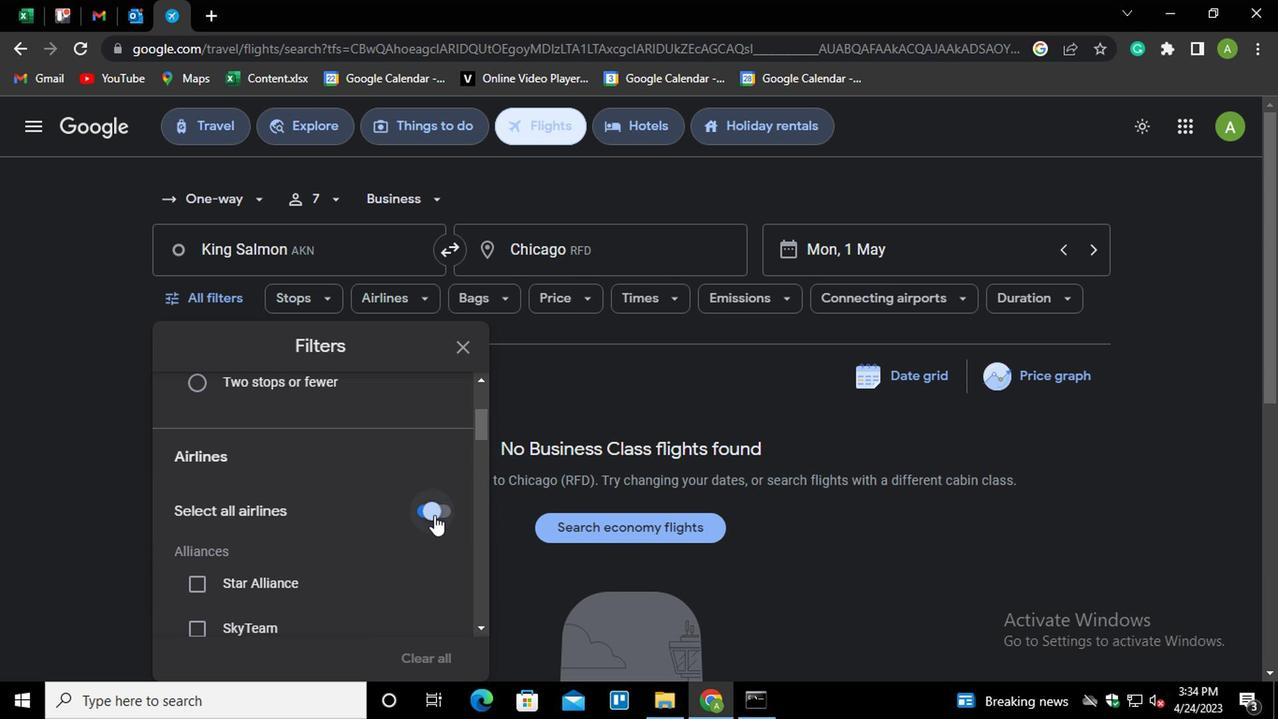
Action: Mouse scrolled (400, 516) with delta (0, -1)
Screenshot: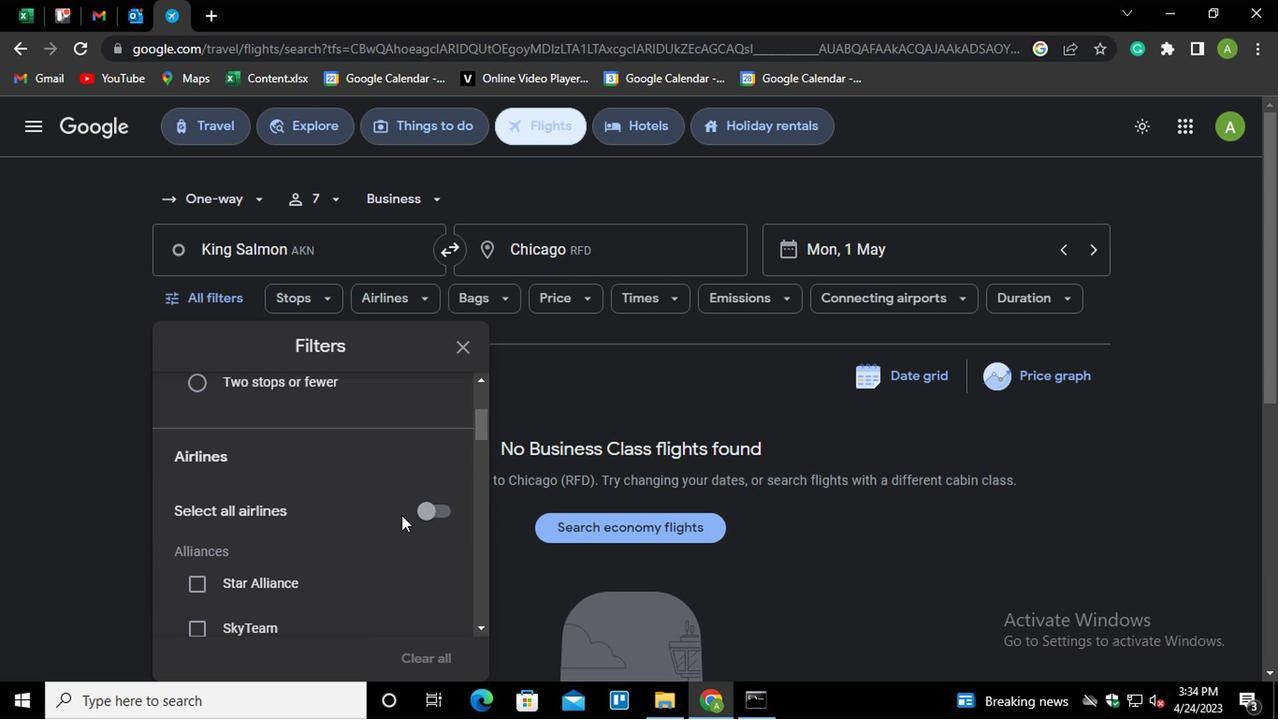 
Action: Mouse scrolled (400, 516) with delta (0, -1)
Screenshot: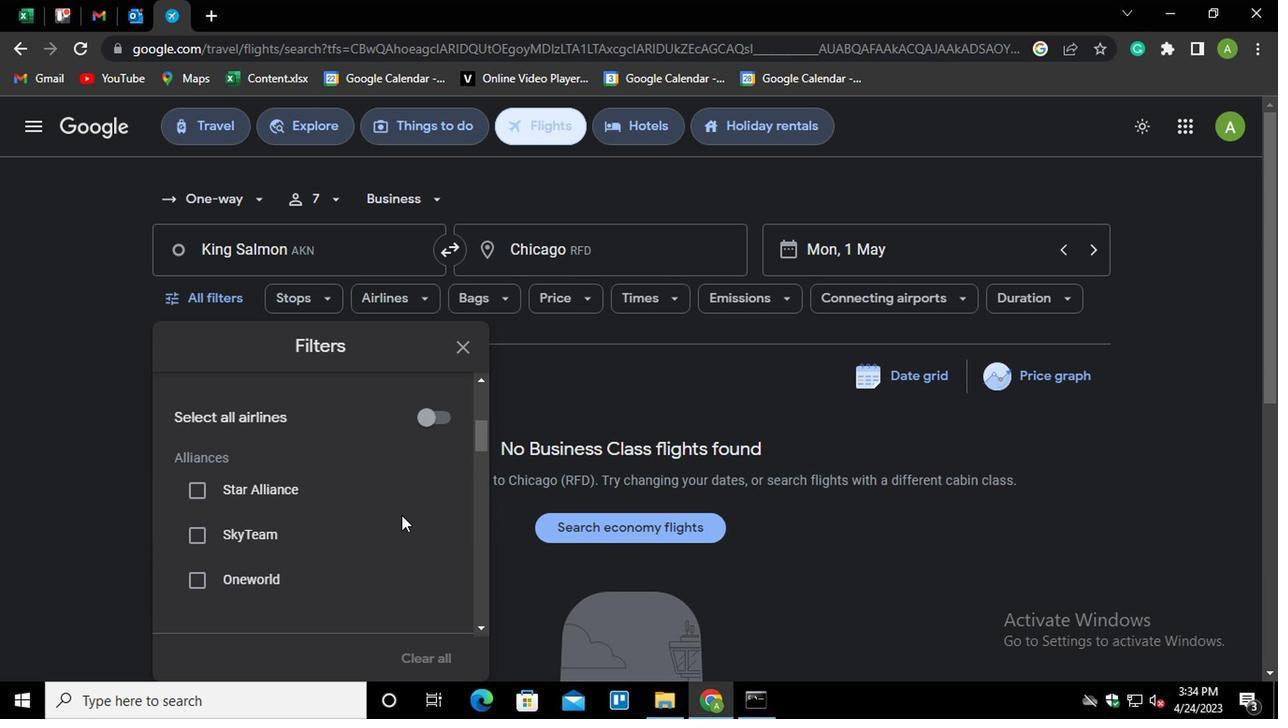 
Action: Mouse scrolled (400, 516) with delta (0, -1)
Screenshot: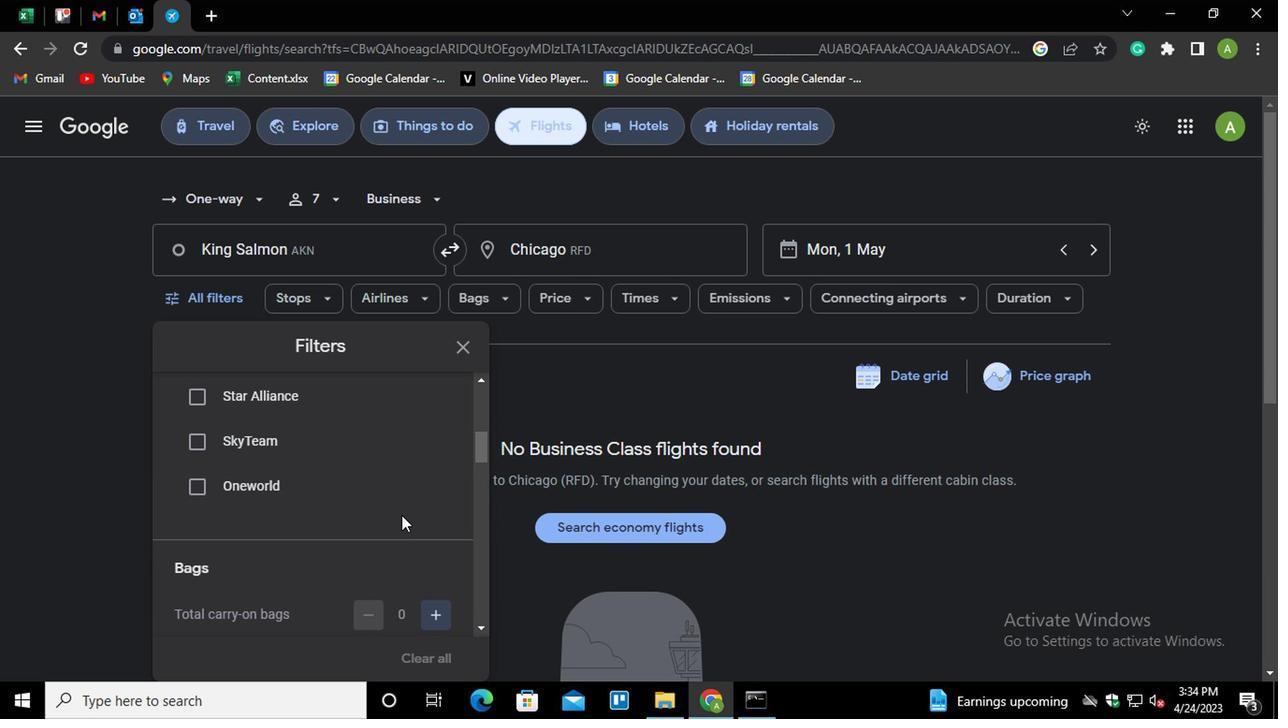 
Action: Mouse moved to (402, 519)
Screenshot: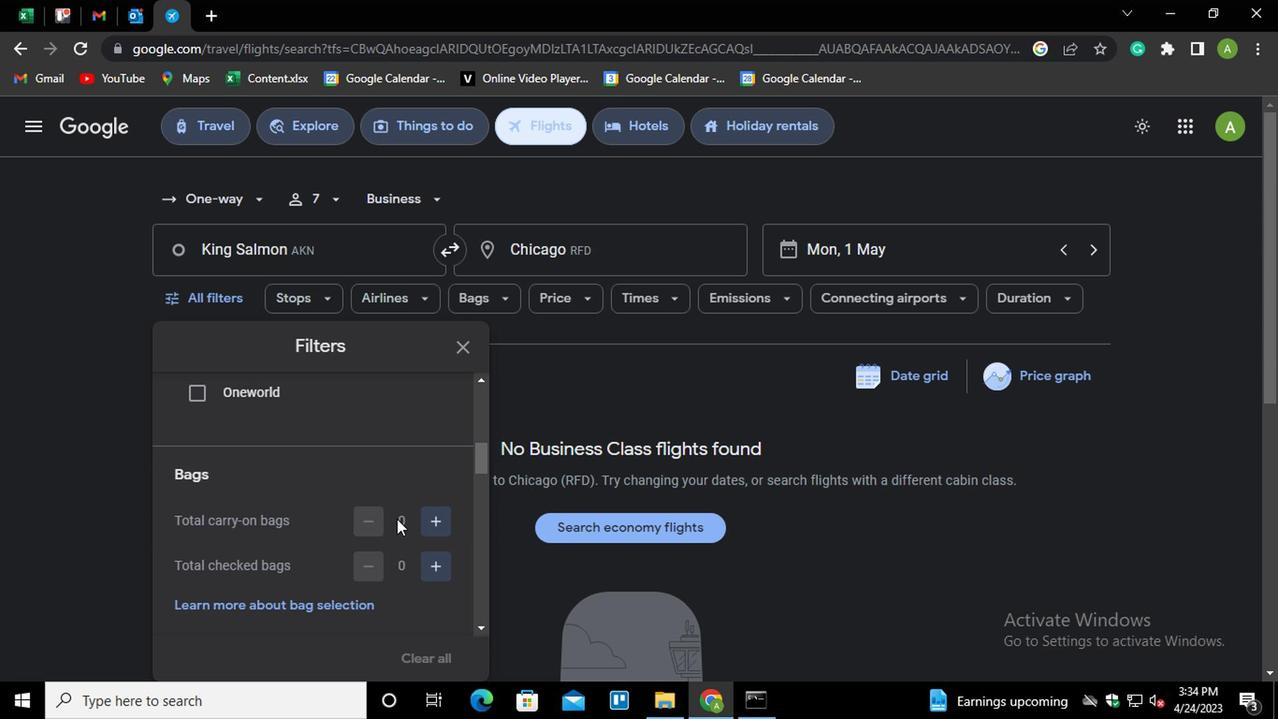 
Action: Mouse scrolled (402, 518) with delta (0, -1)
Screenshot: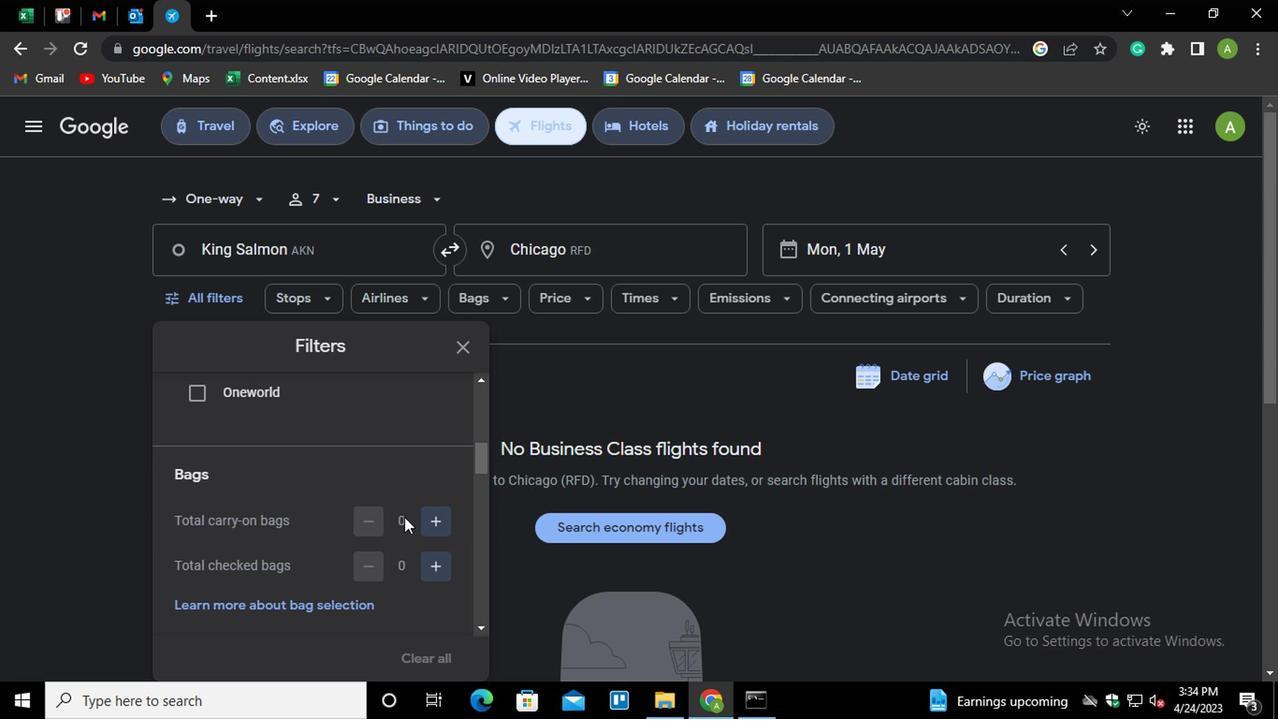 
Action: Mouse scrolled (402, 518) with delta (0, -1)
Screenshot: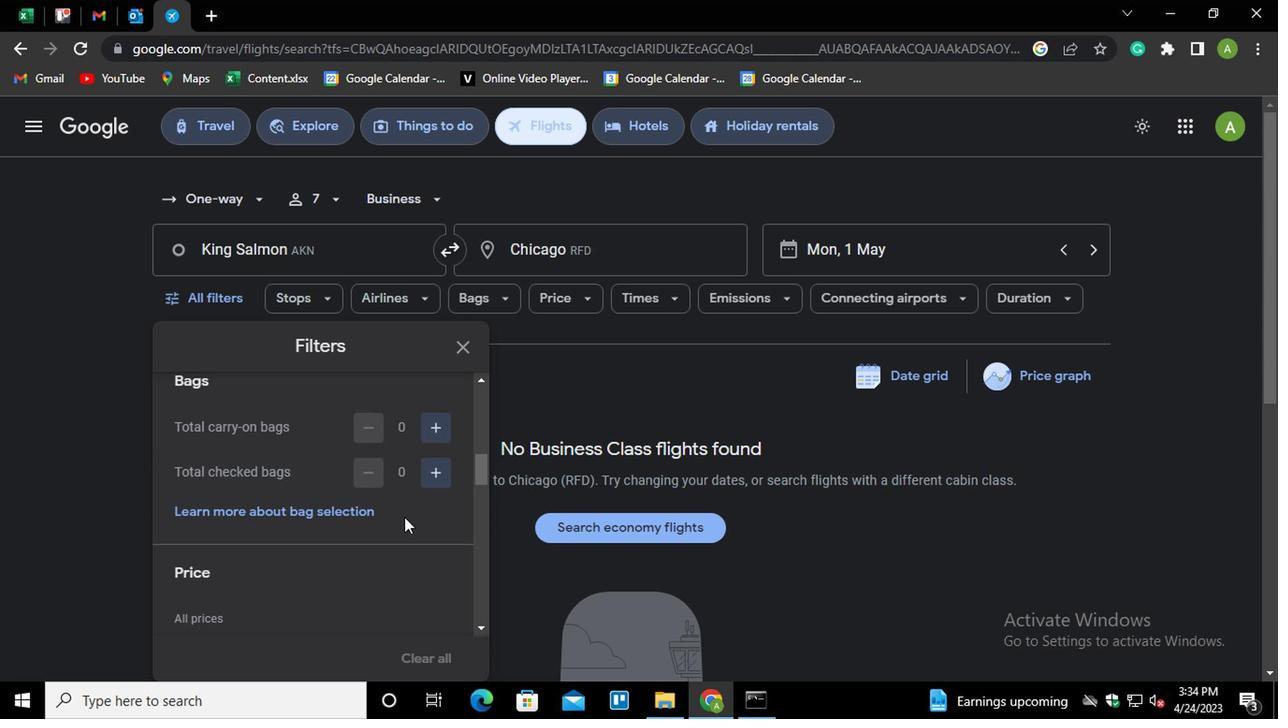 
Action: Mouse scrolled (402, 518) with delta (0, -1)
Screenshot: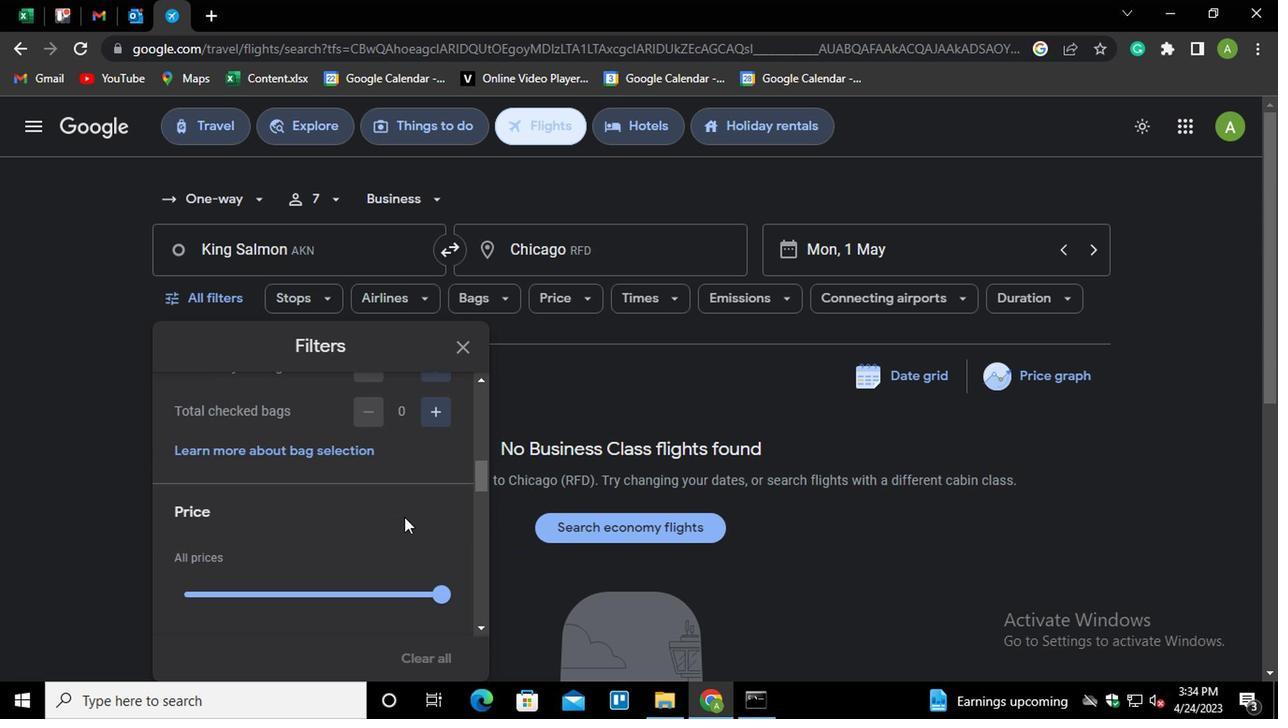 
Action: Mouse moved to (404, 472)
Screenshot: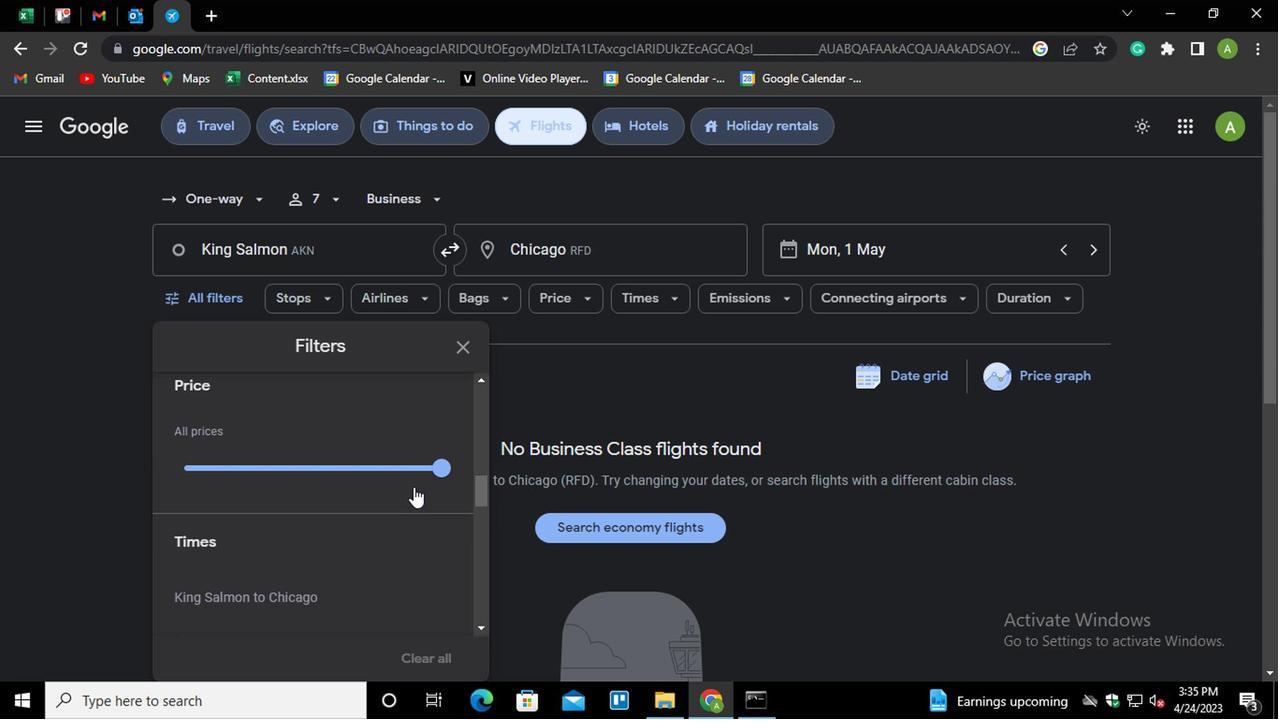 
Action: Mouse pressed left at (404, 472)
Screenshot: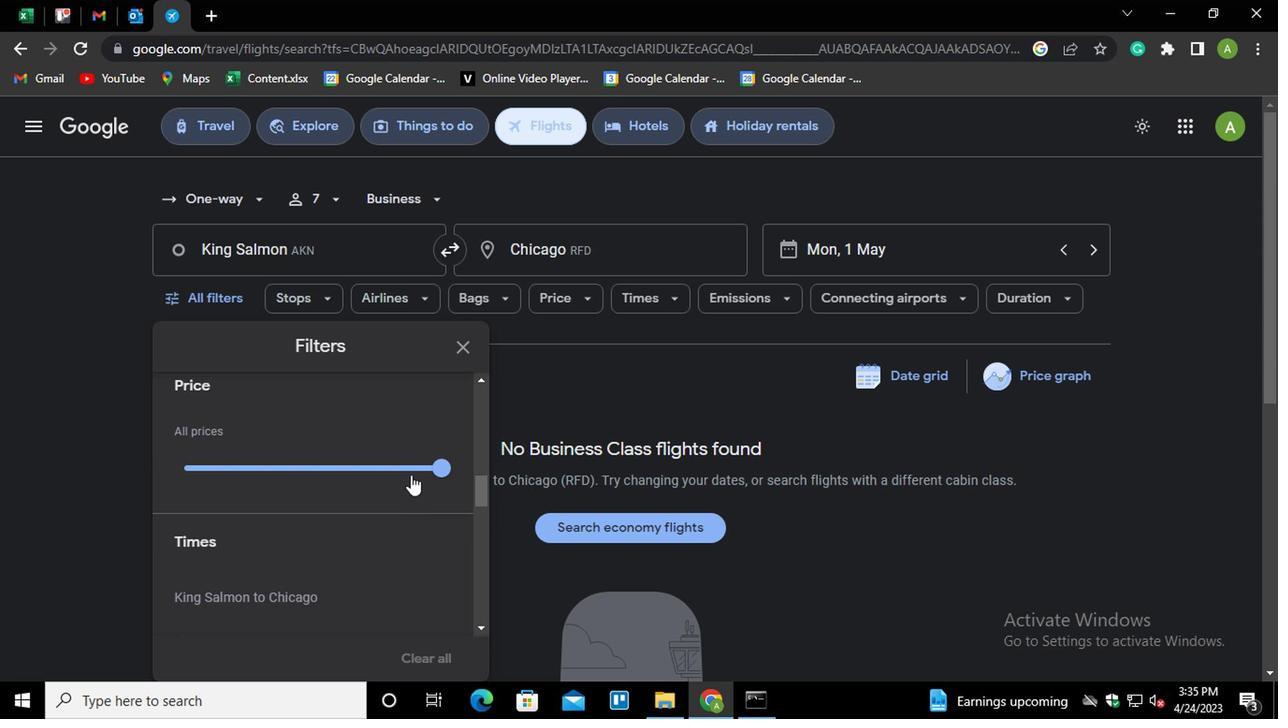 
Action: Mouse moved to (403, 538)
Screenshot: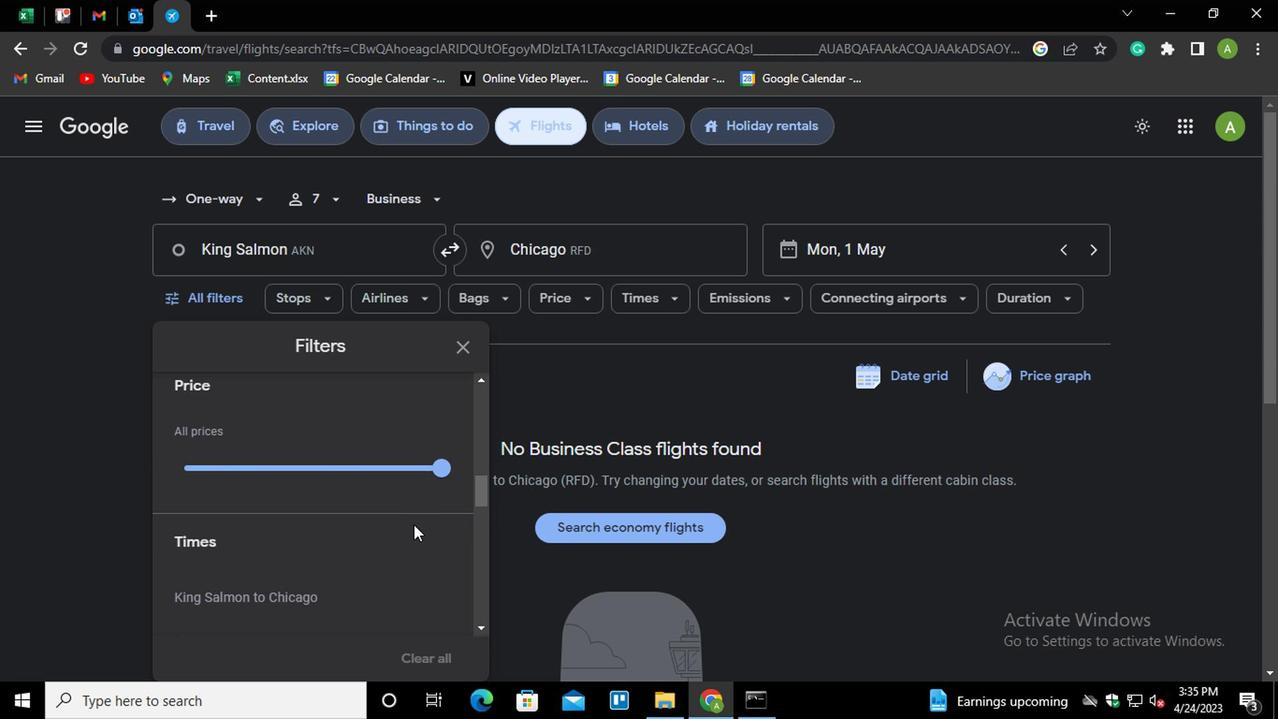 
Action: Mouse scrolled (403, 538) with delta (0, 0)
Screenshot: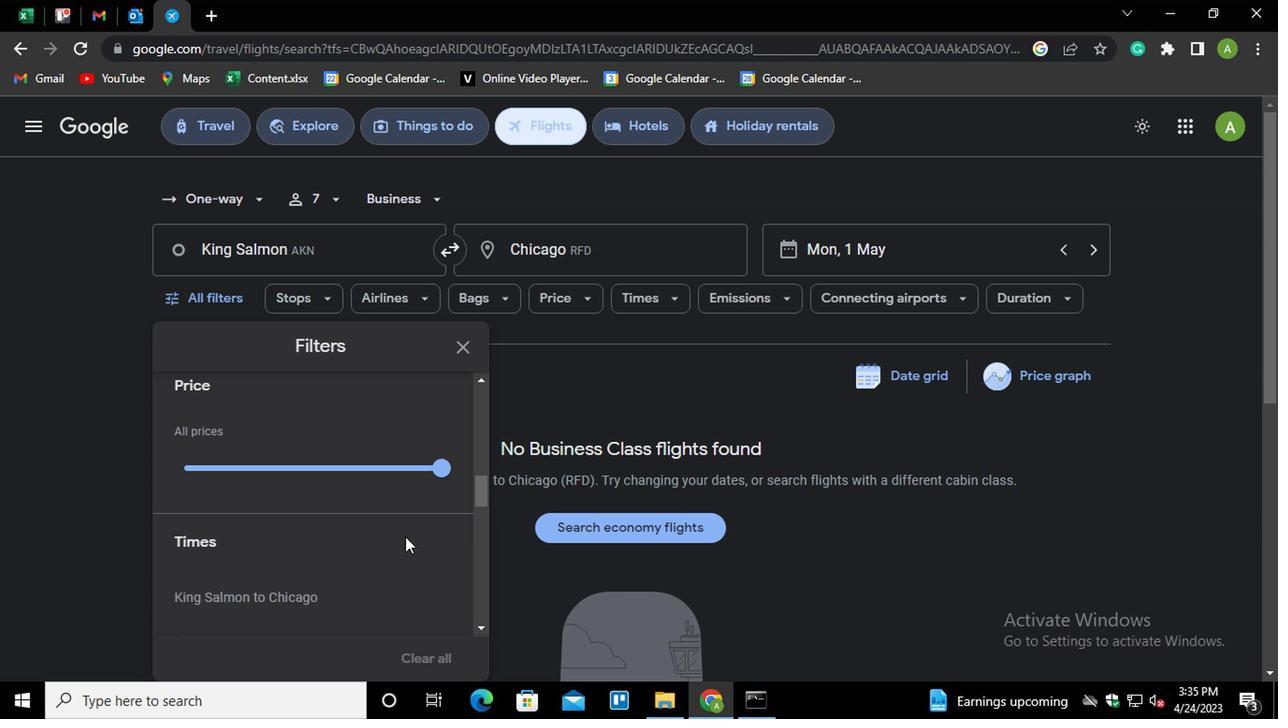 
Action: Mouse scrolled (403, 538) with delta (0, 0)
Screenshot: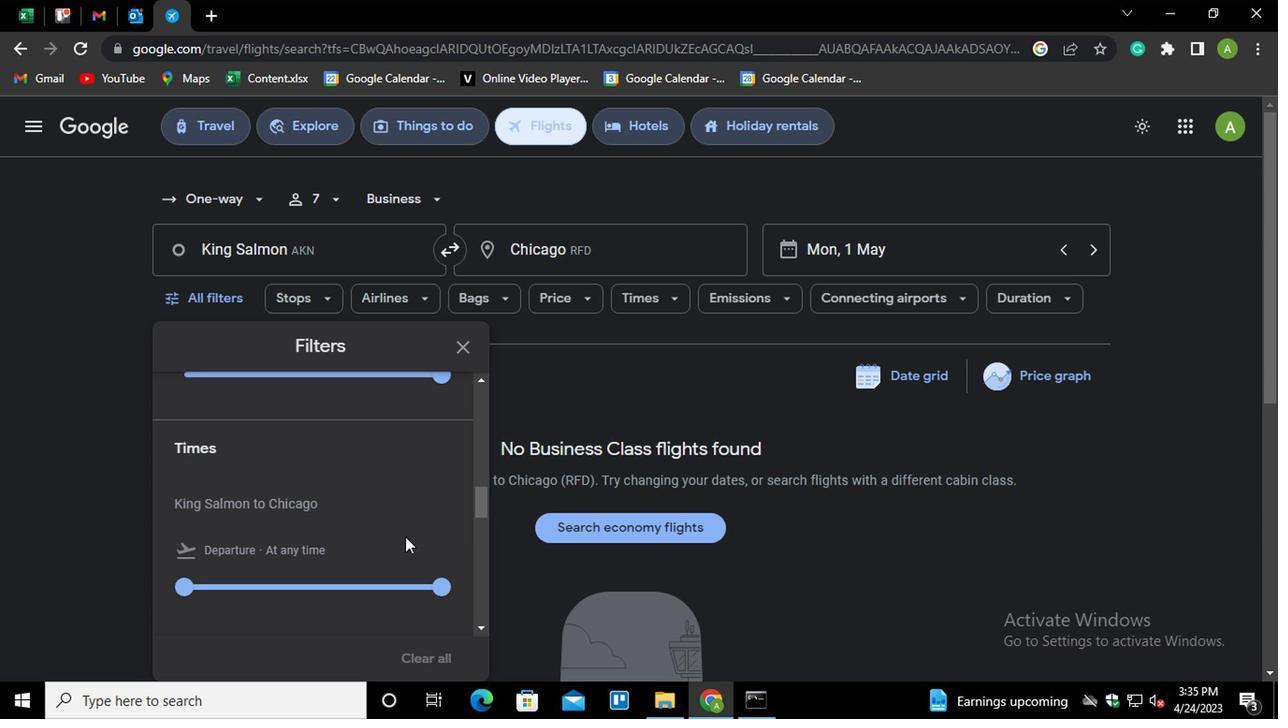 
Action: Mouse moved to (271, 498)
Screenshot: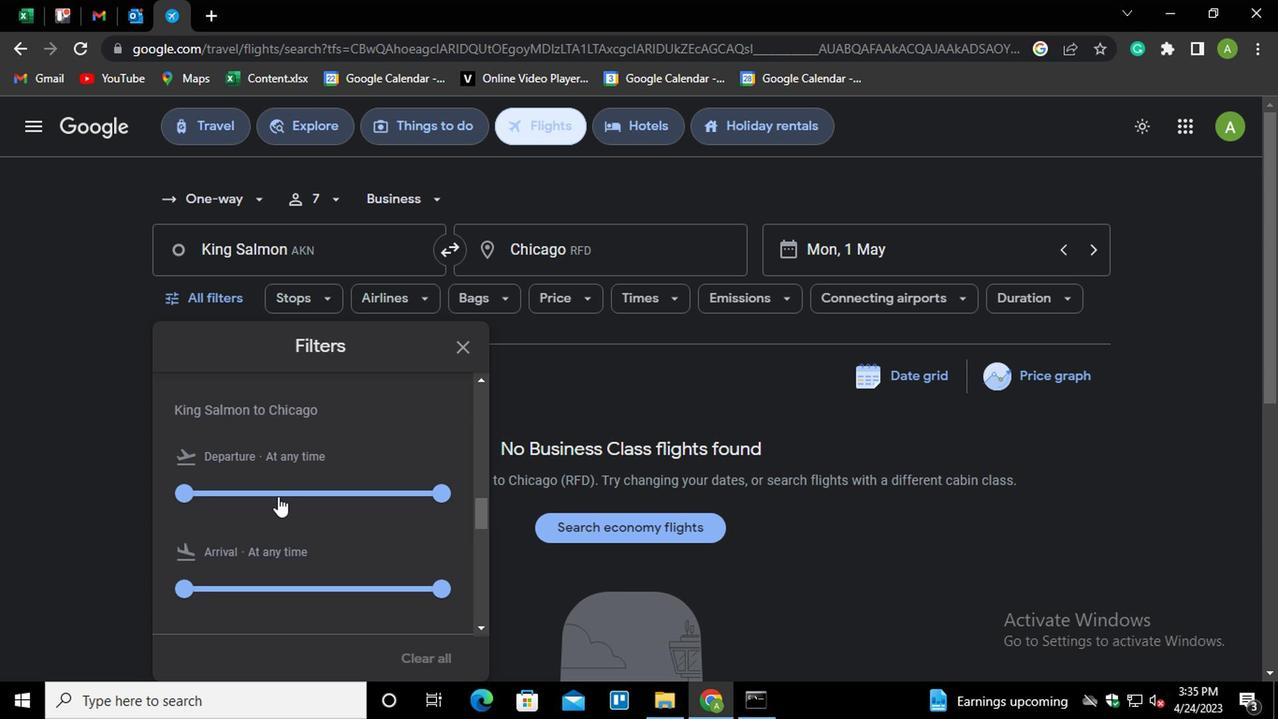 
Action: Mouse pressed left at (271, 498)
Screenshot: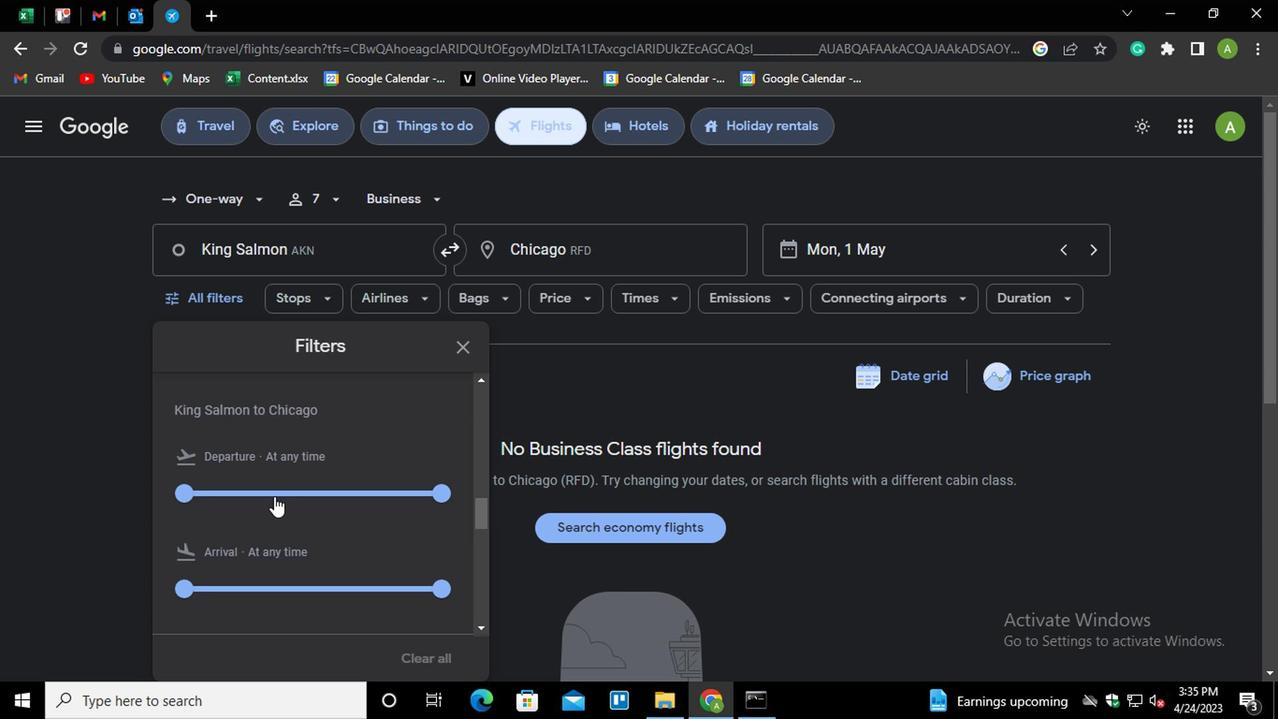 
Action: Mouse moved to (430, 498)
Screenshot: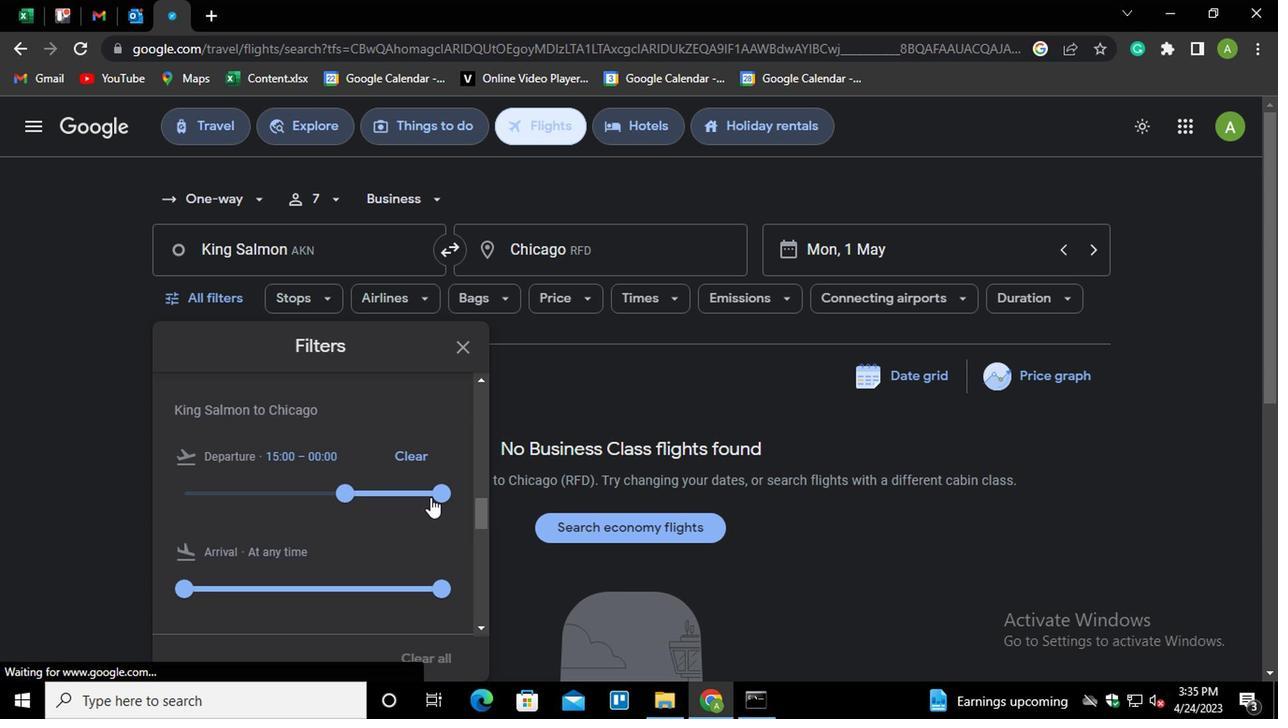 
Action: Mouse pressed left at (430, 498)
Screenshot: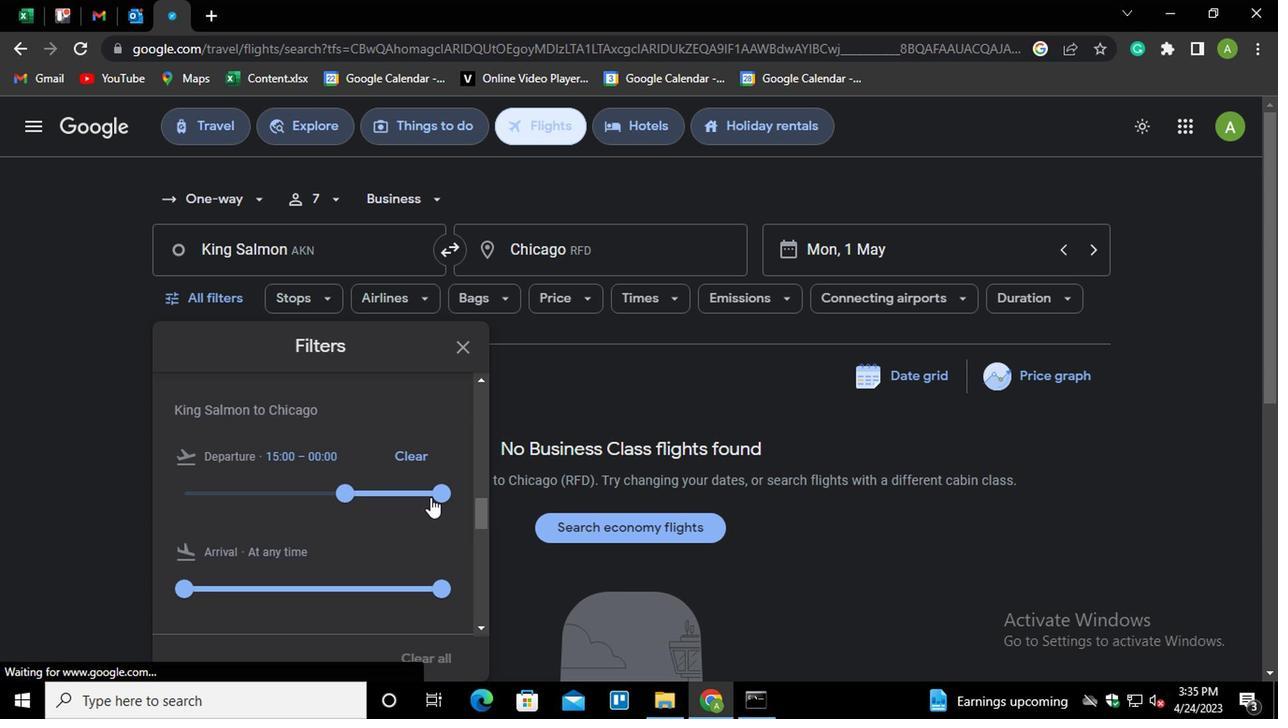 
Action: Mouse moved to (355, 544)
Screenshot: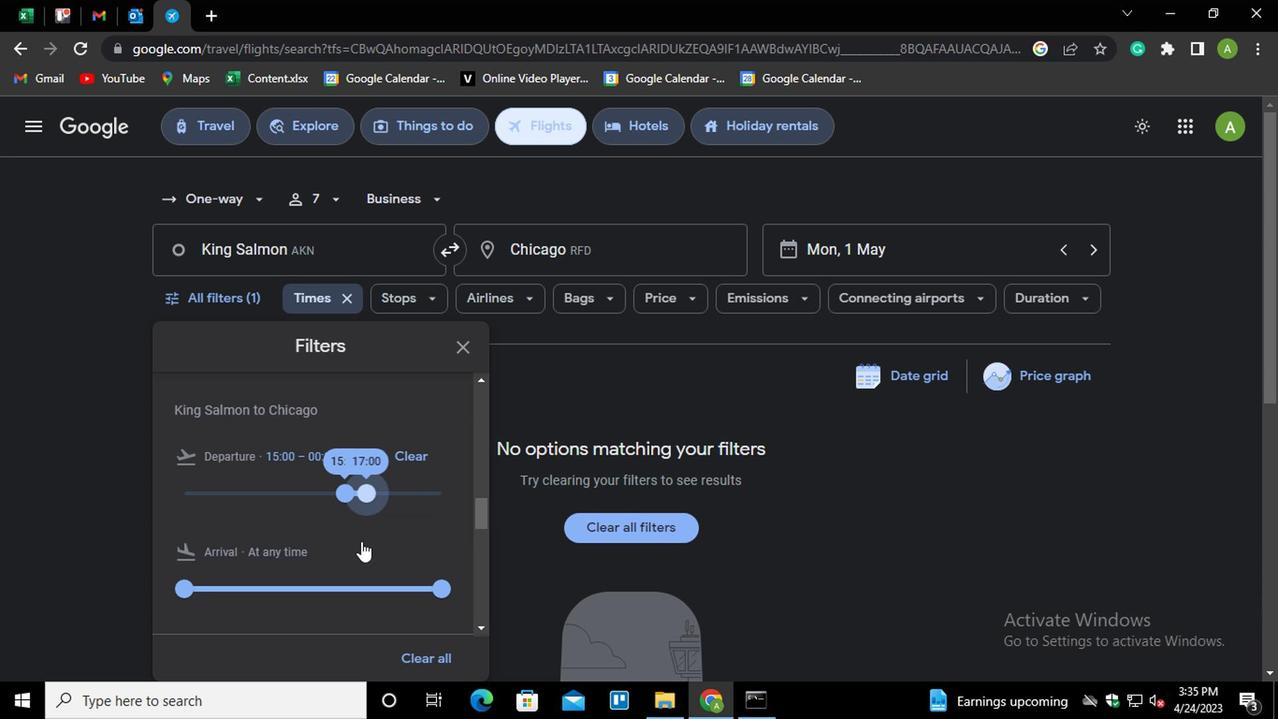 
Action: Mouse pressed left at (355, 544)
Screenshot: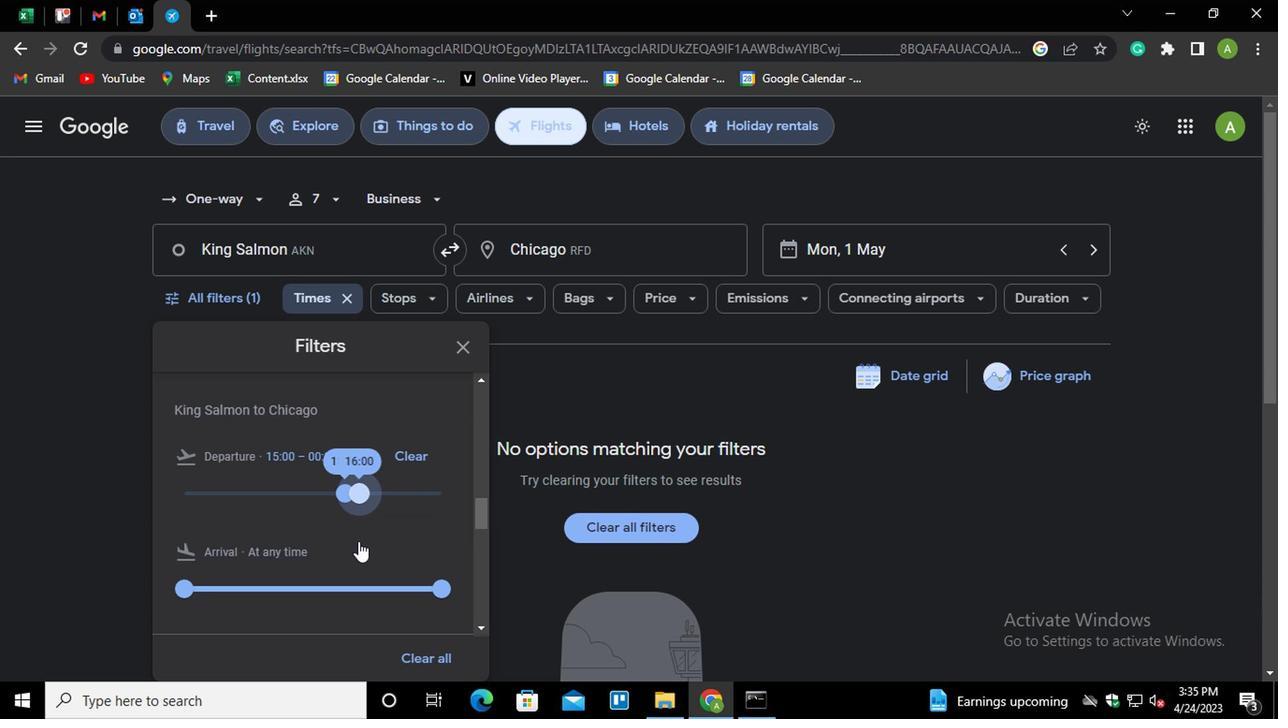 
Action: Mouse moved to (878, 565)
Screenshot: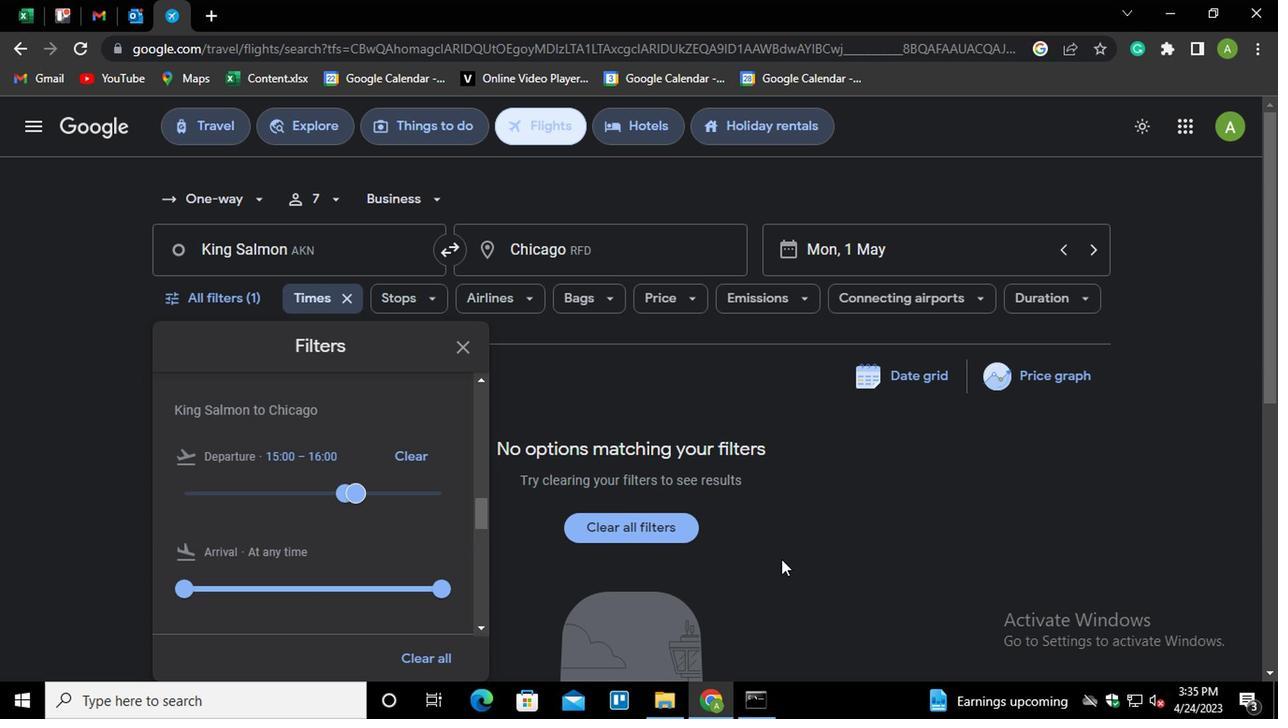 
Action: Mouse pressed left at (878, 565)
Screenshot: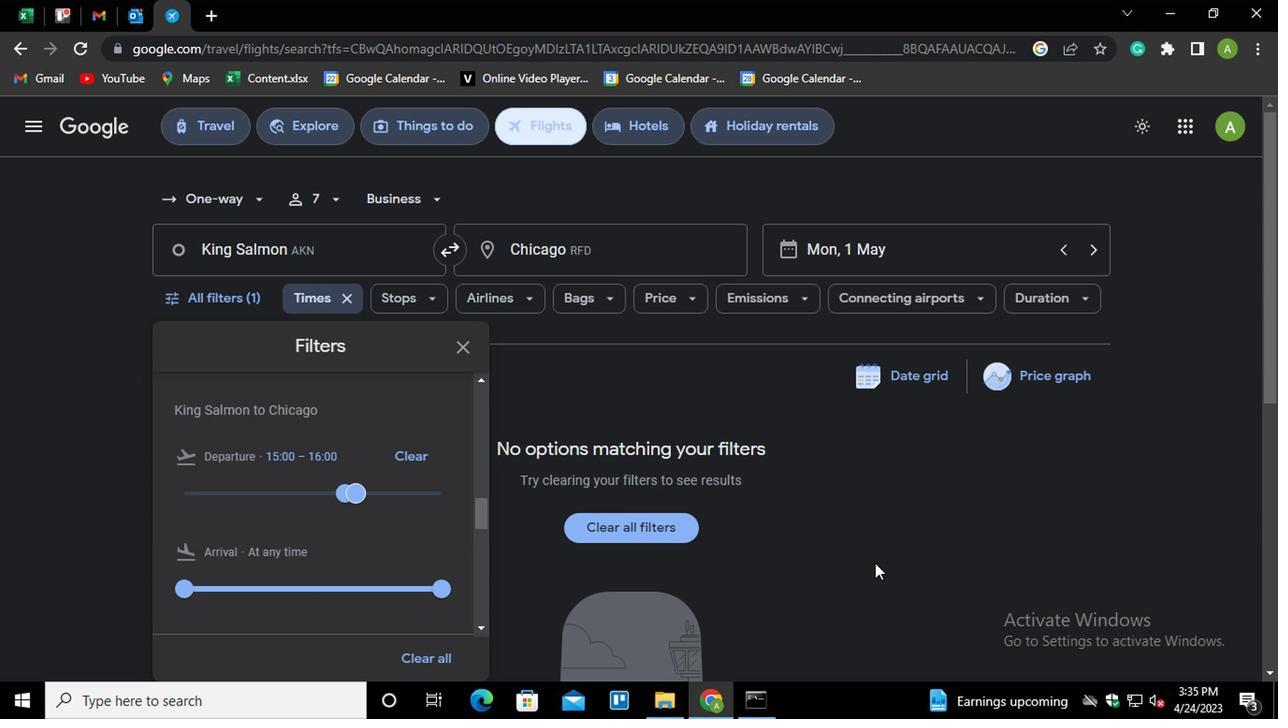 
Action: Mouse moved to (878, 565)
Screenshot: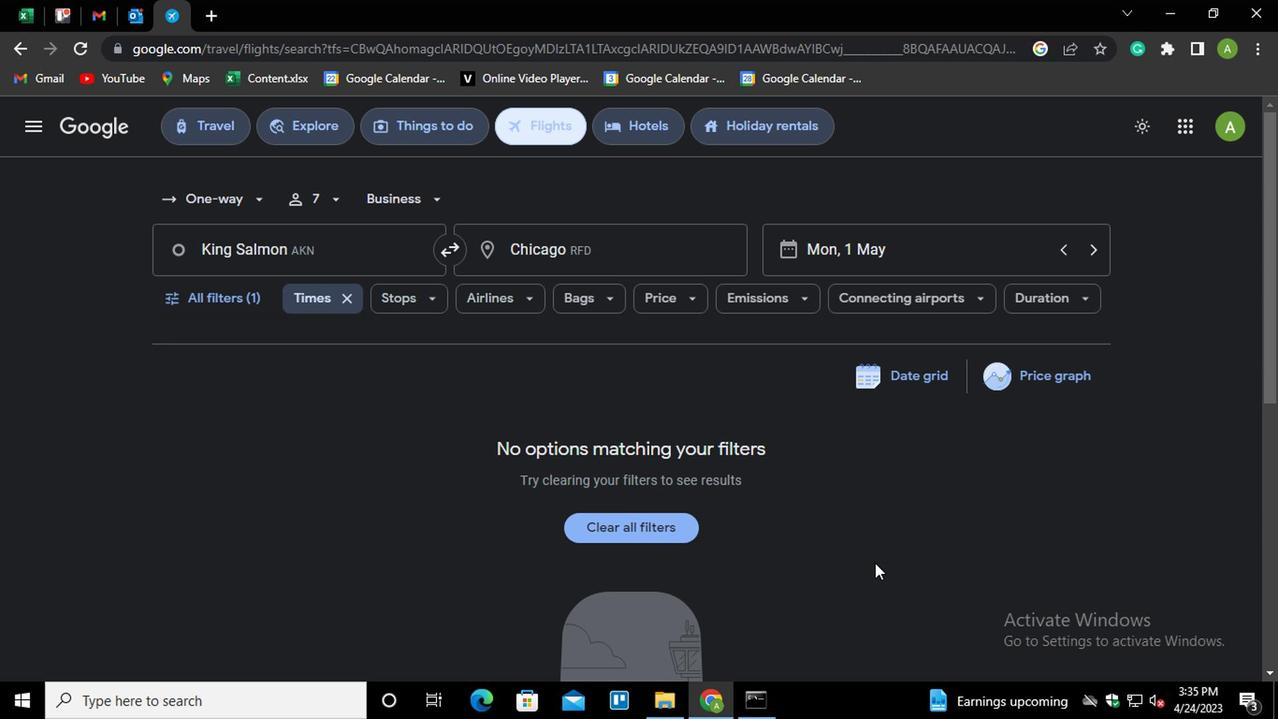 
